 Task: Add Attachment from computer to Card Card0000000025 in Board Board0000000007 in Workspace WS0000000003 in Trello. Add Cover Green to Card Card0000000025 in Board Board0000000007 in Workspace WS0000000003 in Trello. Add "Move Card To …" Button titled Button0000000025 to "top" of the list "To Do" to Card Card0000000025 in Board Board0000000007 in Workspace WS0000000003 in Trello. Add Description DS0000000025 to Card Card0000000026 in Board Board0000000007 in Workspace WS0000000003 in Trello. Add Comment CM0000000025 to Card Card0000000026 in Board Board0000000007 in Workspace WS0000000003 in Trello
Action: Mouse moved to (378, 227)
Screenshot: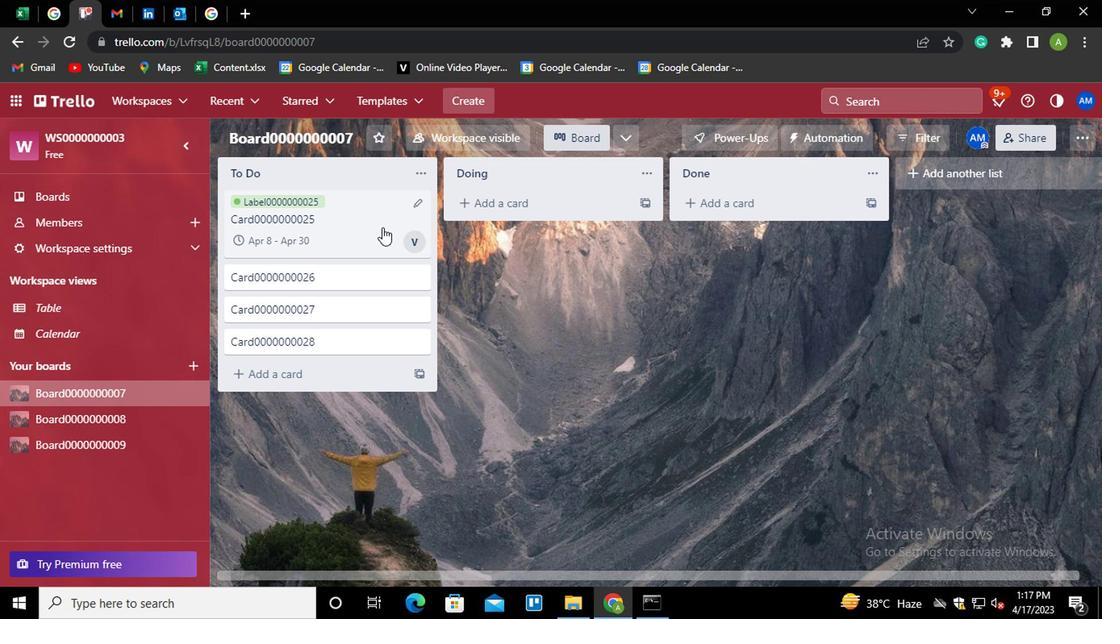 
Action: Mouse pressed left at (378, 227)
Screenshot: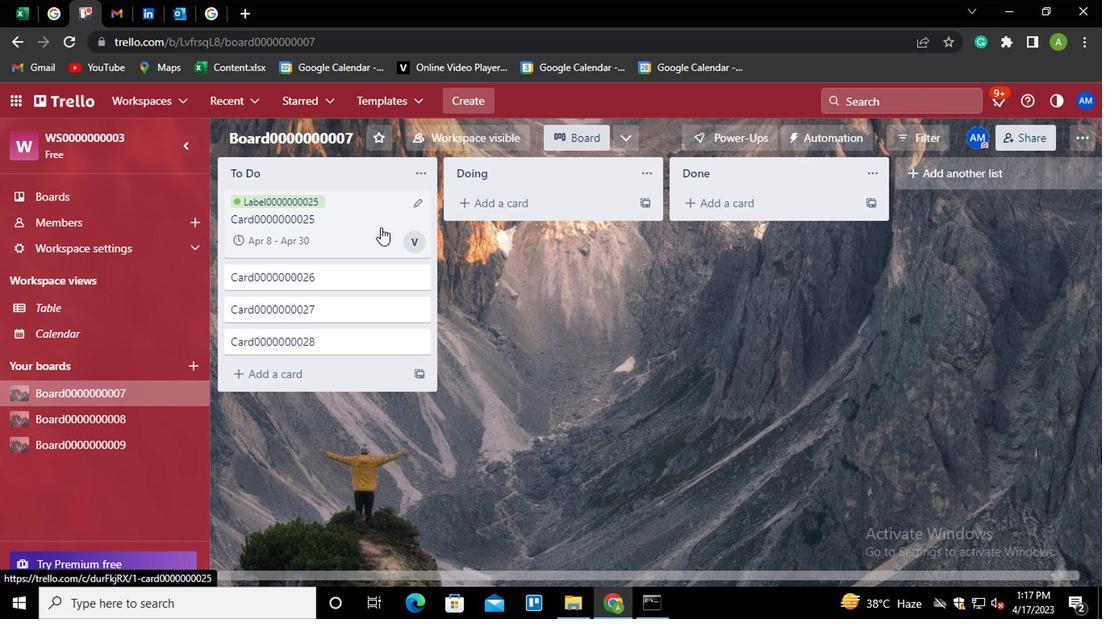 
Action: Mouse moved to (735, 357)
Screenshot: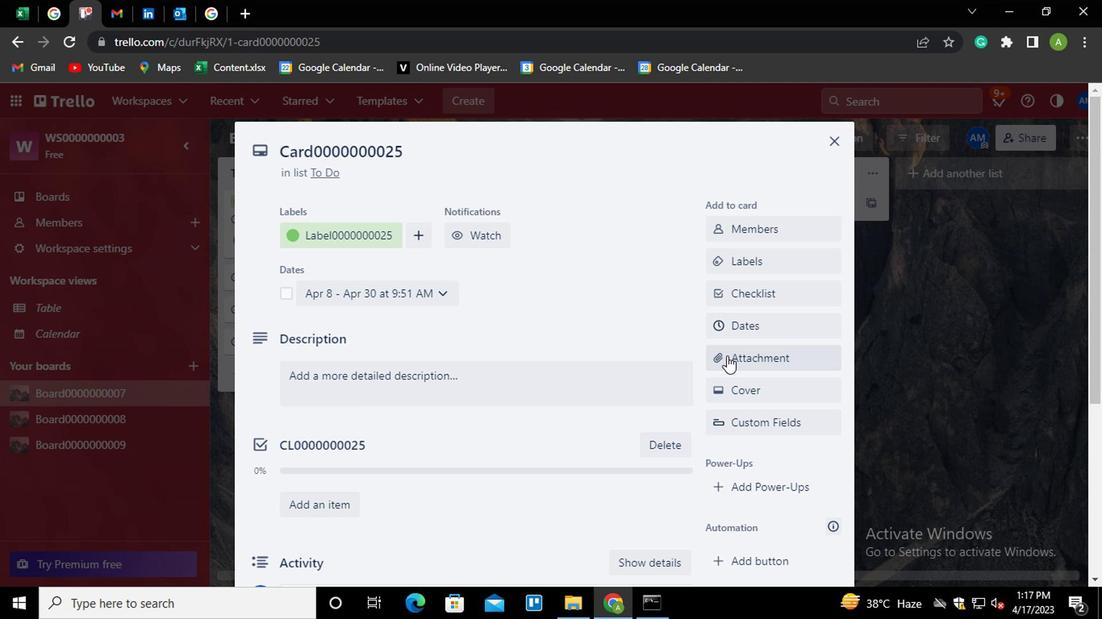 
Action: Mouse pressed left at (735, 357)
Screenshot: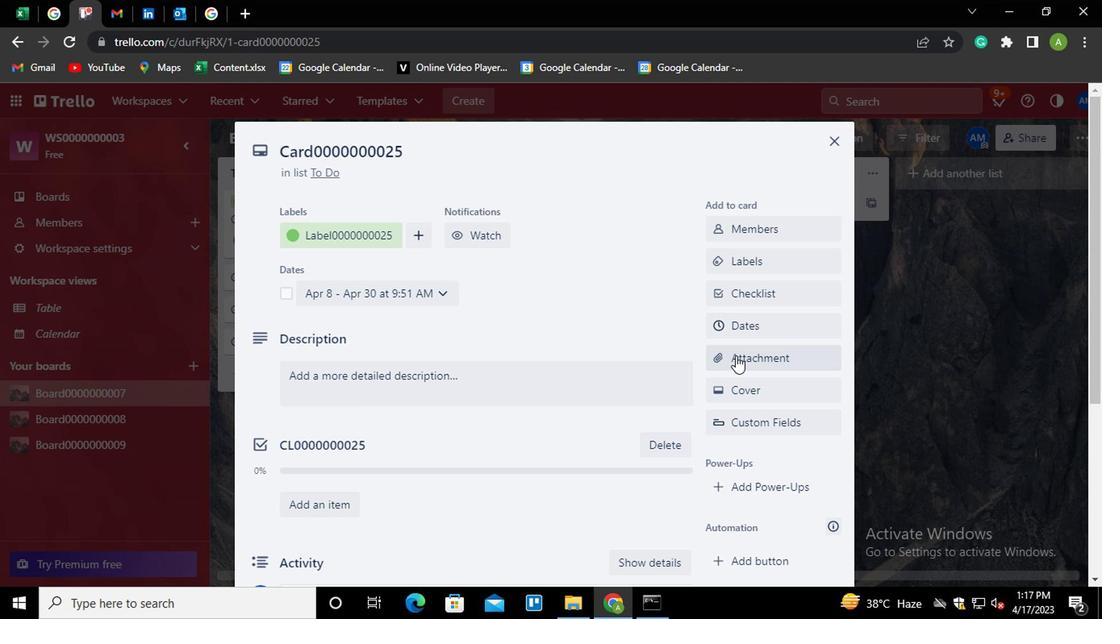 
Action: Mouse moved to (724, 169)
Screenshot: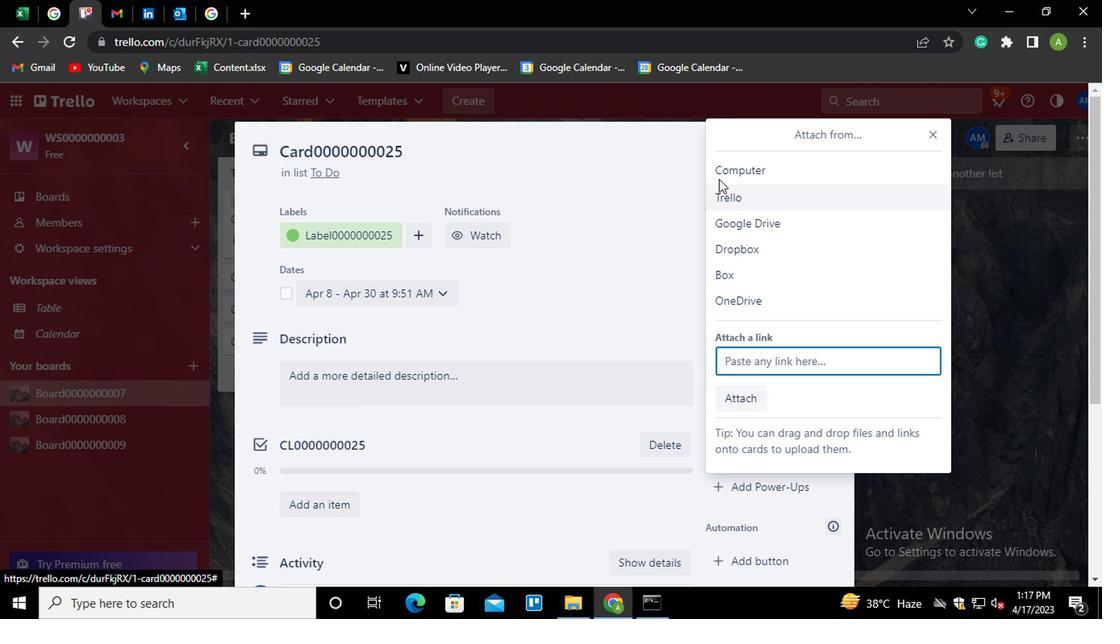 
Action: Mouse pressed left at (724, 169)
Screenshot: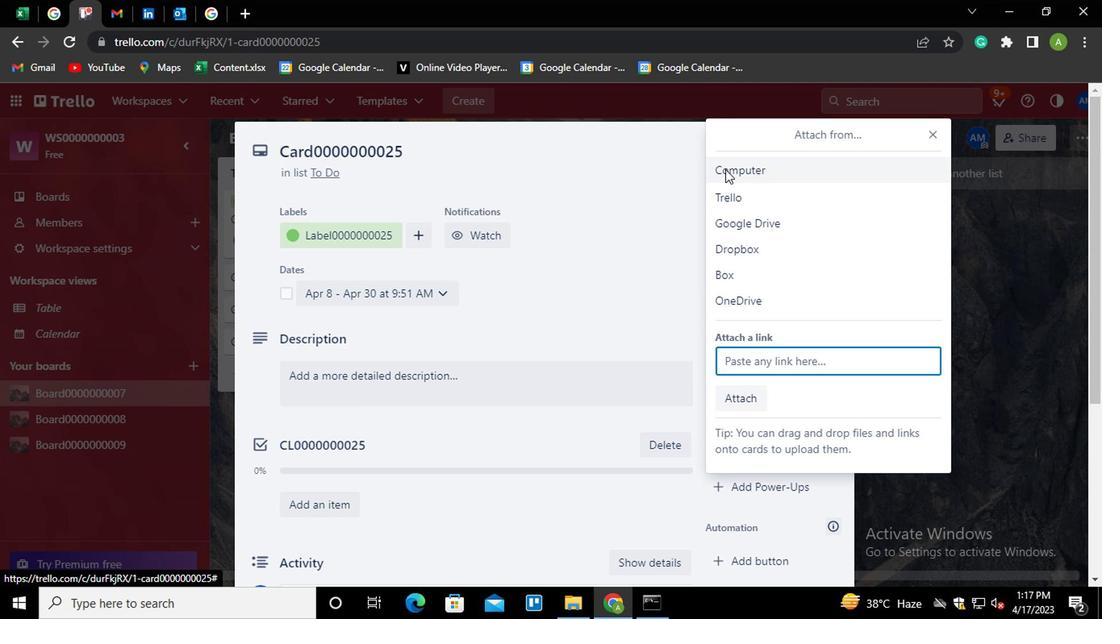 
Action: Mouse moved to (210, 115)
Screenshot: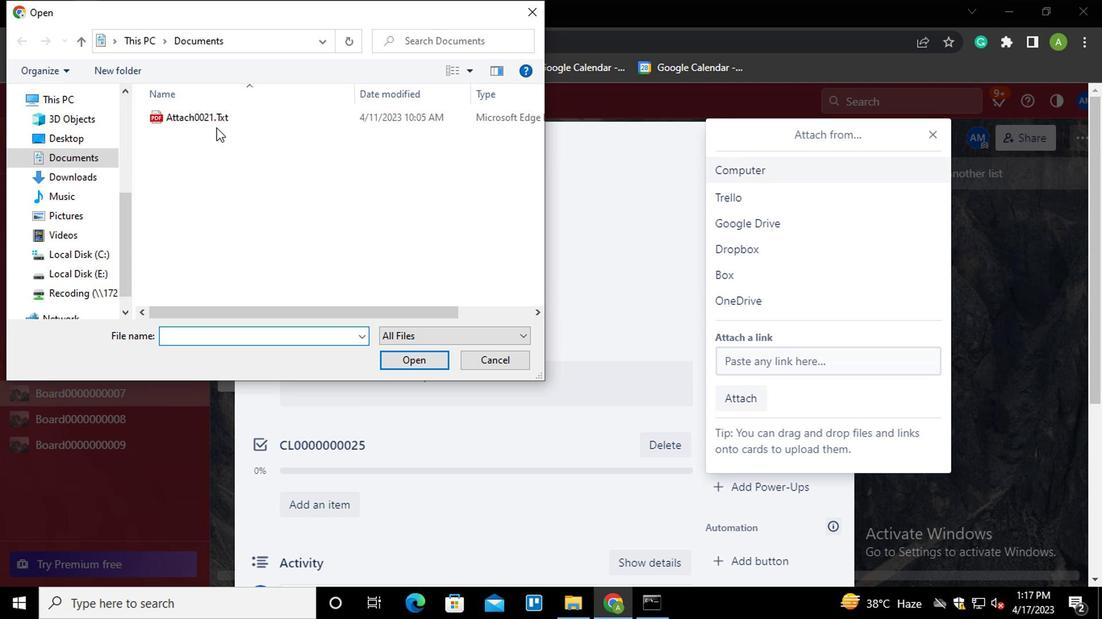 
Action: Mouse pressed left at (210, 115)
Screenshot: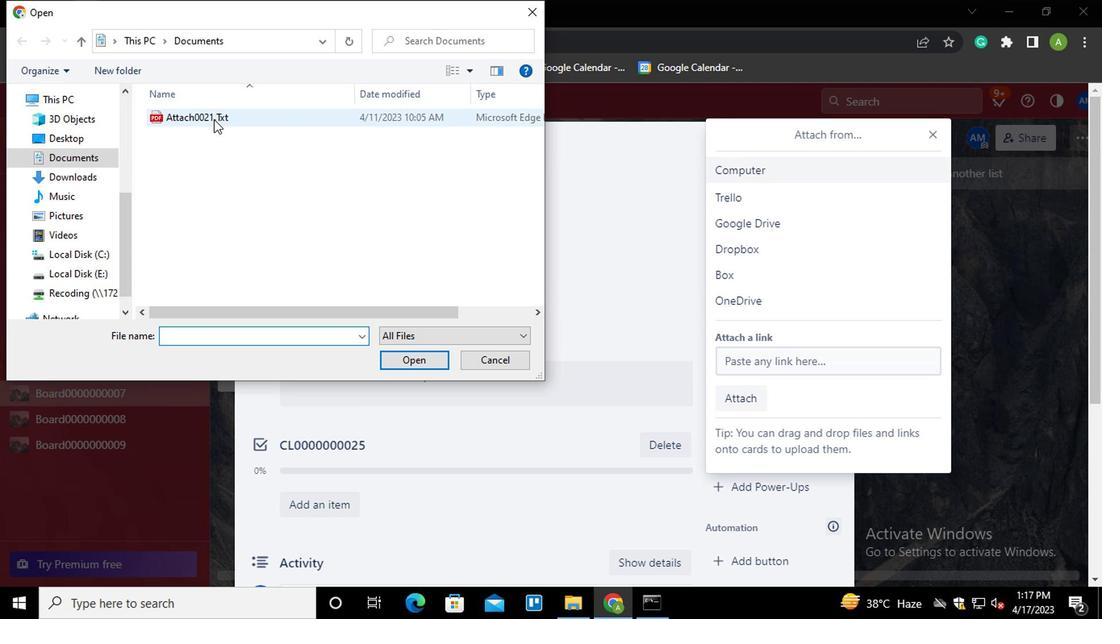 
Action: Mouse moved to (426, 357)
Screenshot: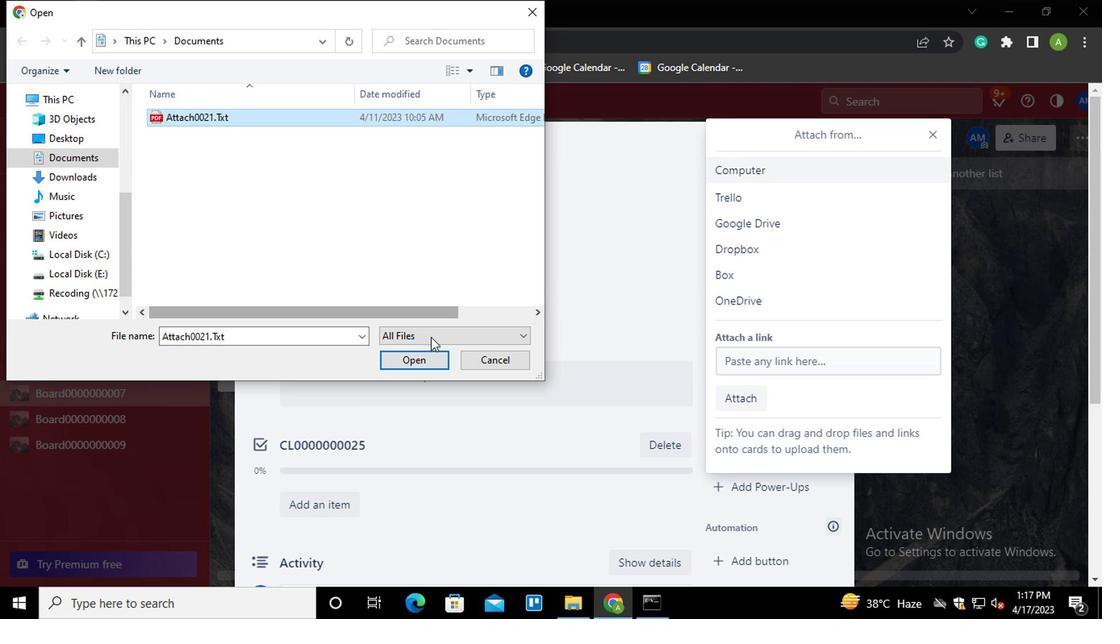 
Action: Mouse pressed left at (426, 357)
Screenshot: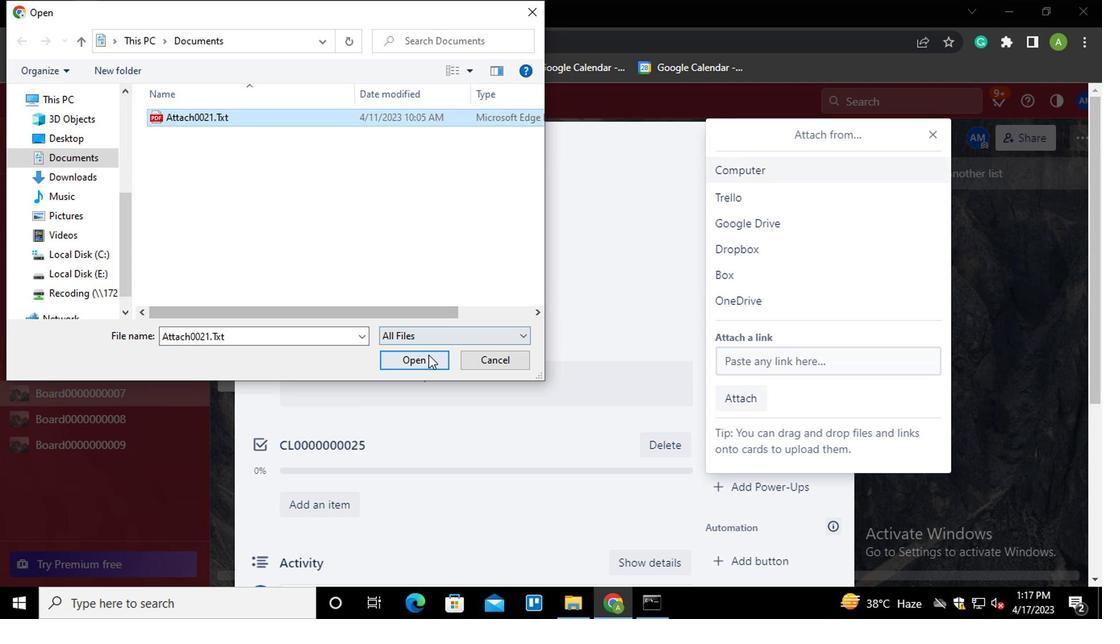 
Action: Mouse moved to (736, 385)
Screenshot: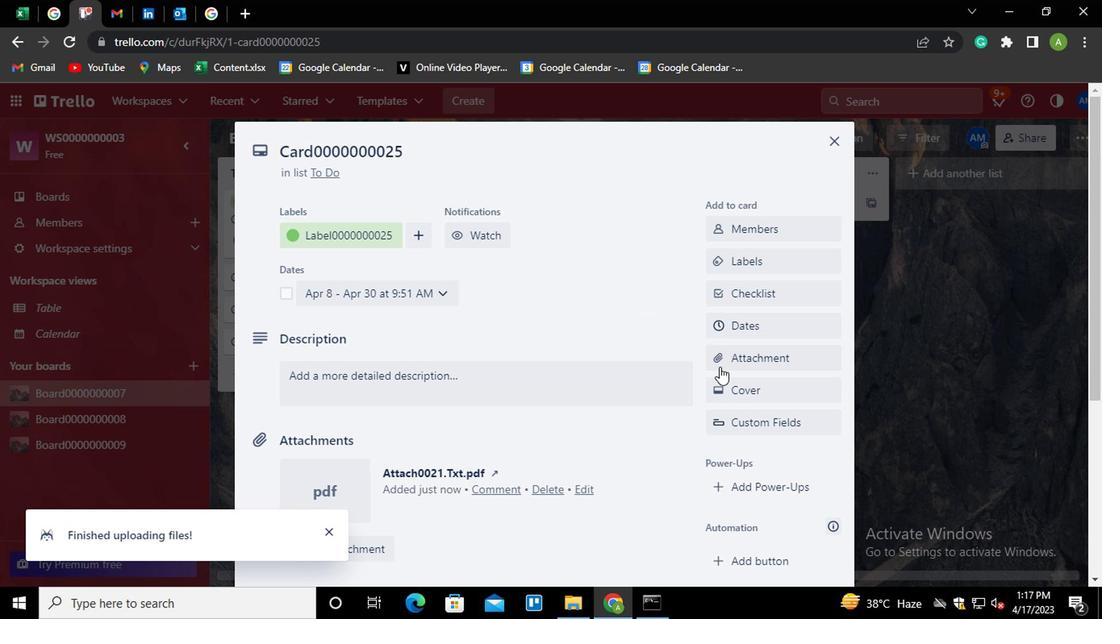 
Action: Mouse pressed left at (736, 385)
Screenshot: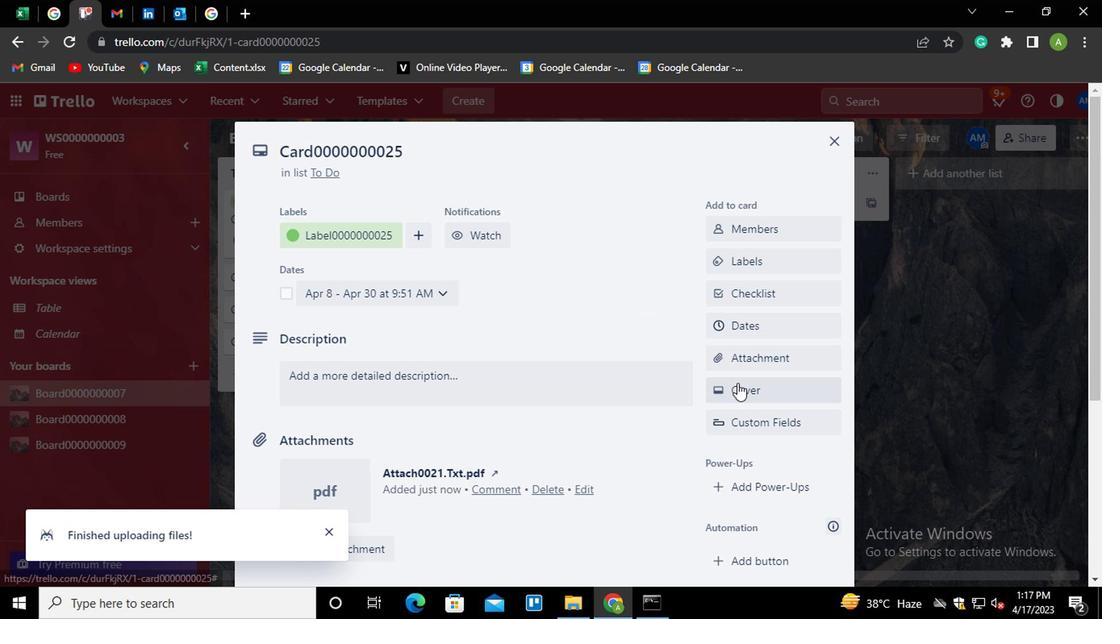 
Action: Mouse moved to (723, 280)
Screenshot: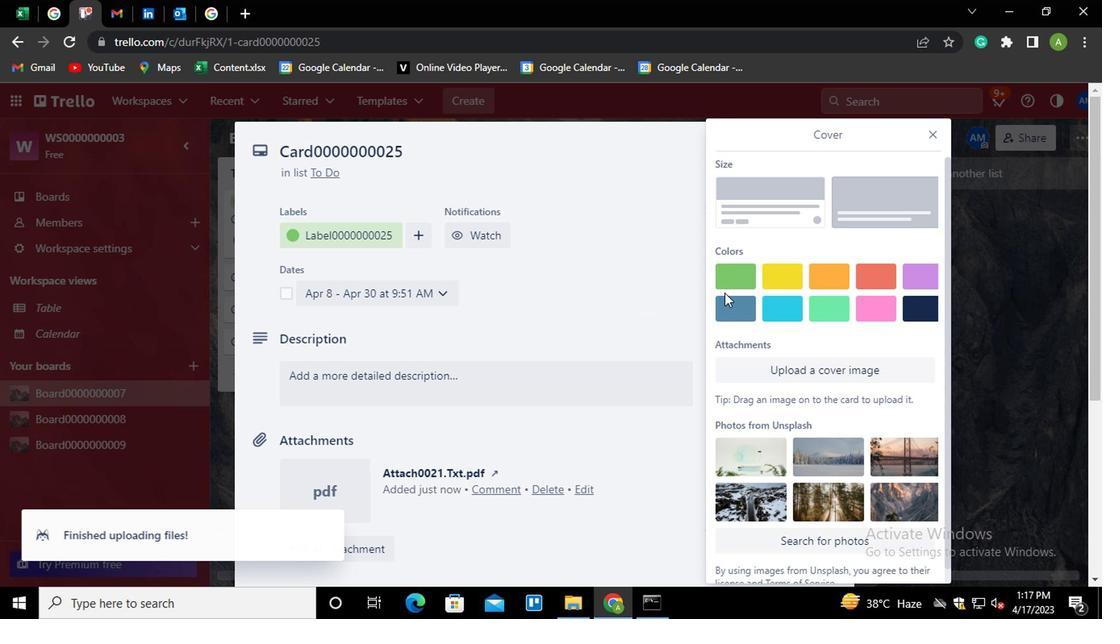 
Action: Mouse pressed left at (723, 280)
Screenshot: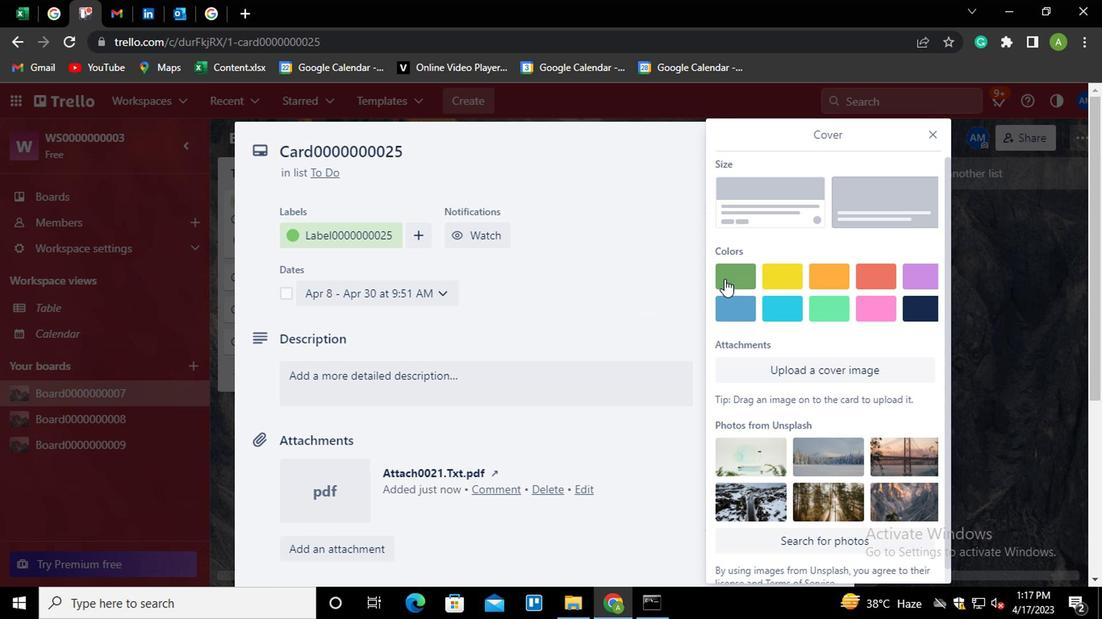 
Action: Mouse moved to (663, 290)
Screenshot: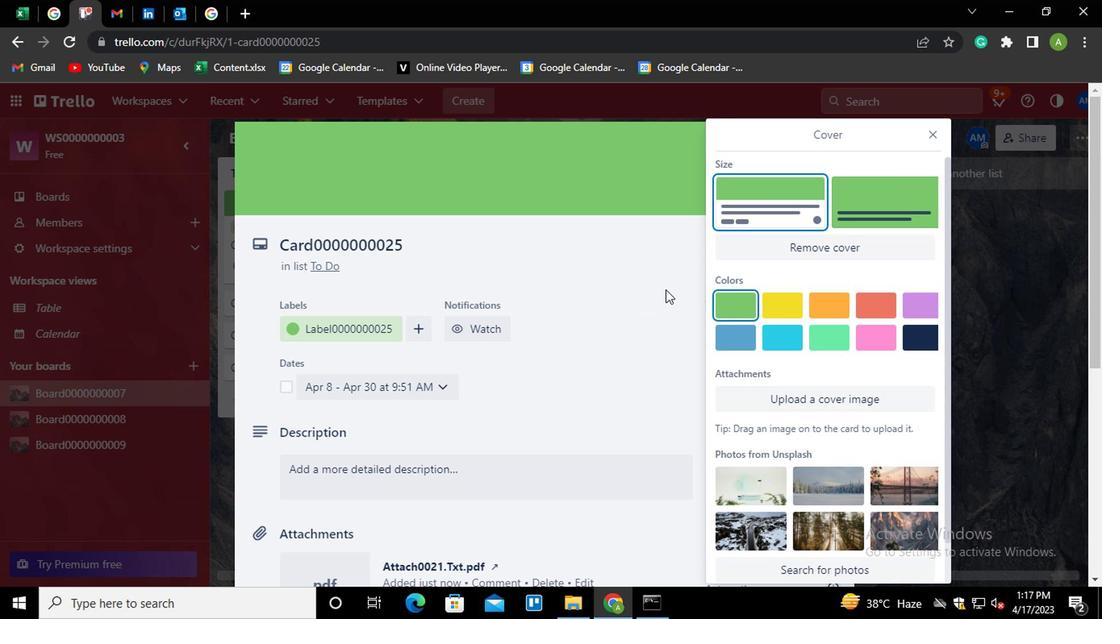 
Action: Mouse pressed left at (663, 290)
Screenshot: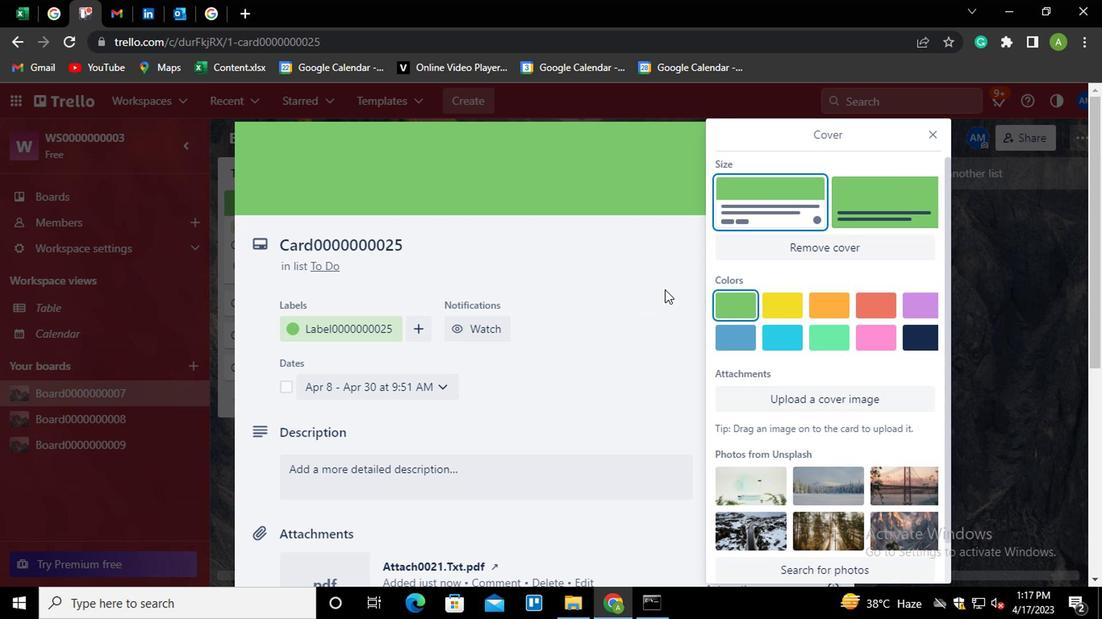 
Action: Mouse moved to (740, 373)
Screenshot: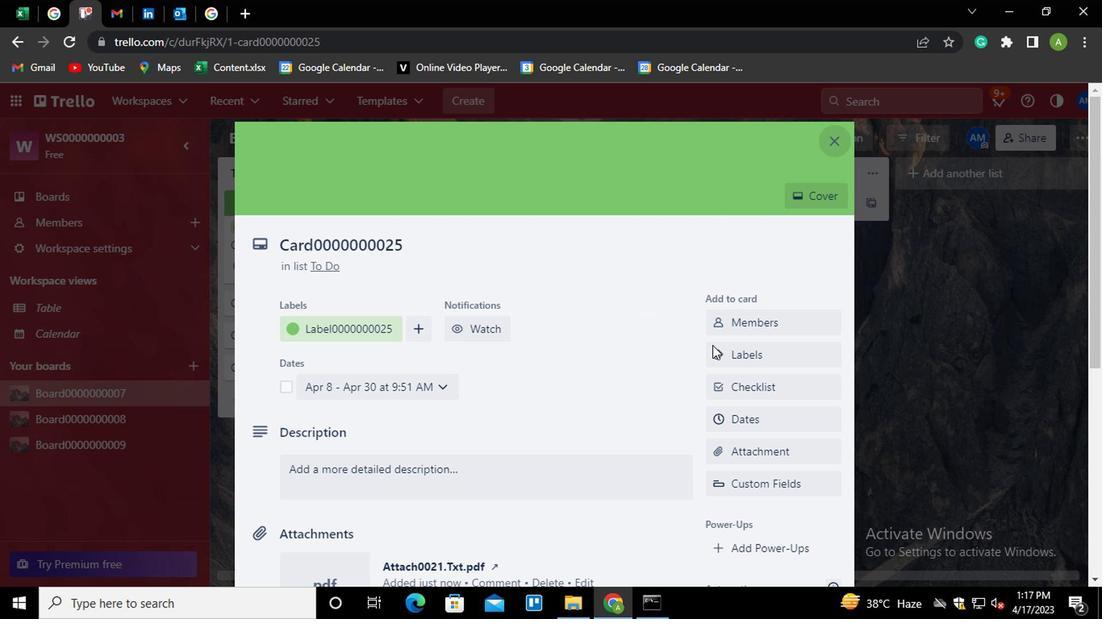 
Action: Mouse scrolled (740, 372) with delta (0, 0)
Screenshot: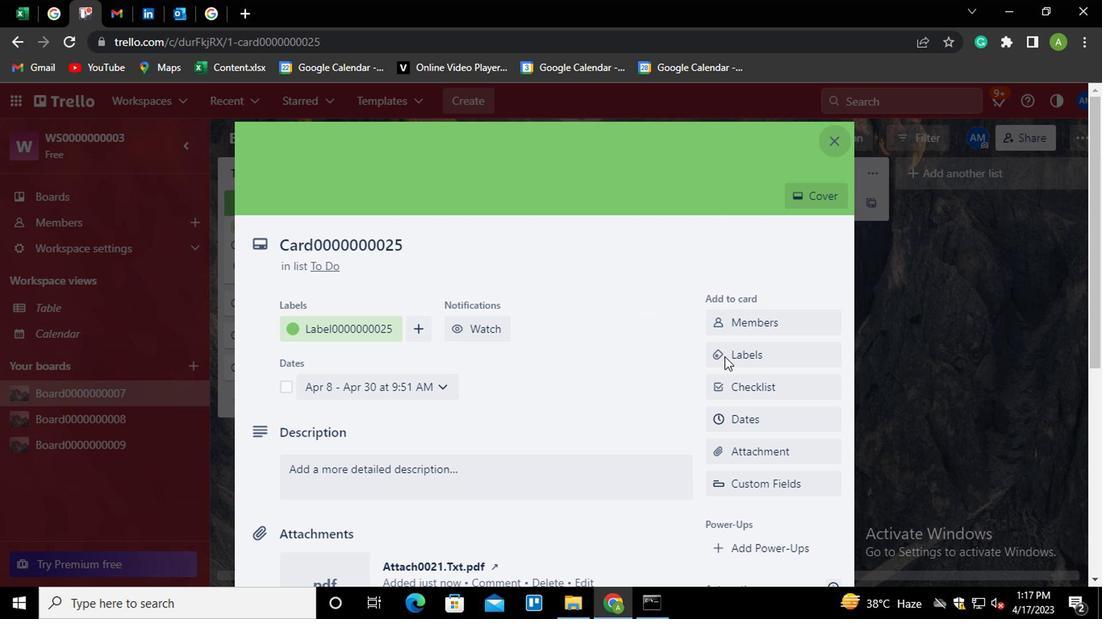 
Action: Mouse scrolled (740, 372) with delta (0, 0)
Screenshot: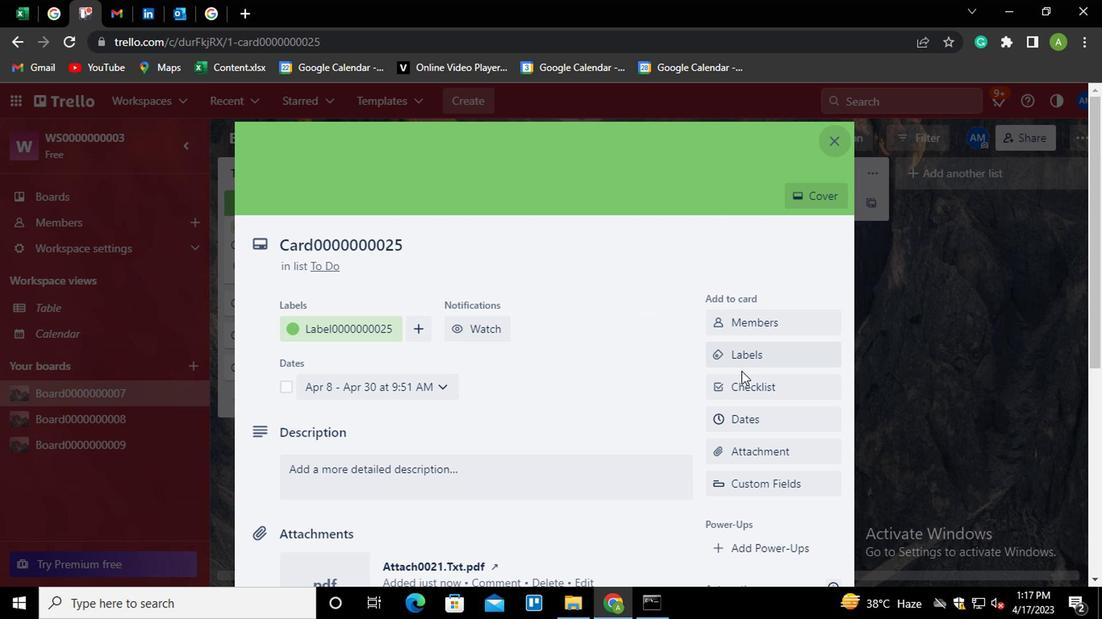 
Action: Mouse moved to (740, 373)
Screenshot: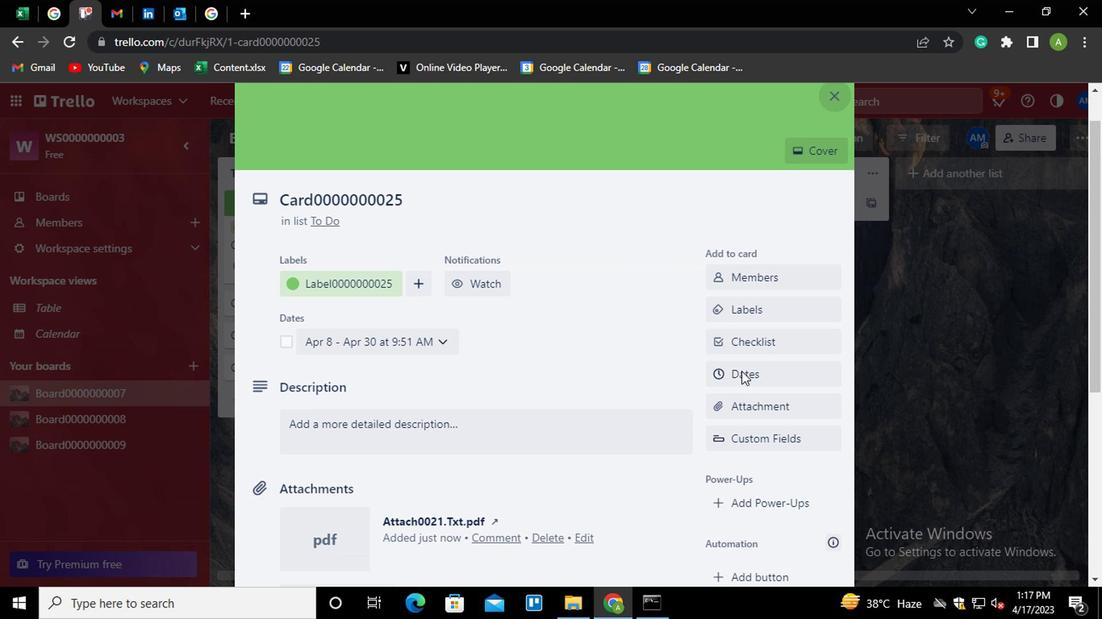 
Action: Mouse scrolled (740, 373) with delta (0, 0)
Screenshot: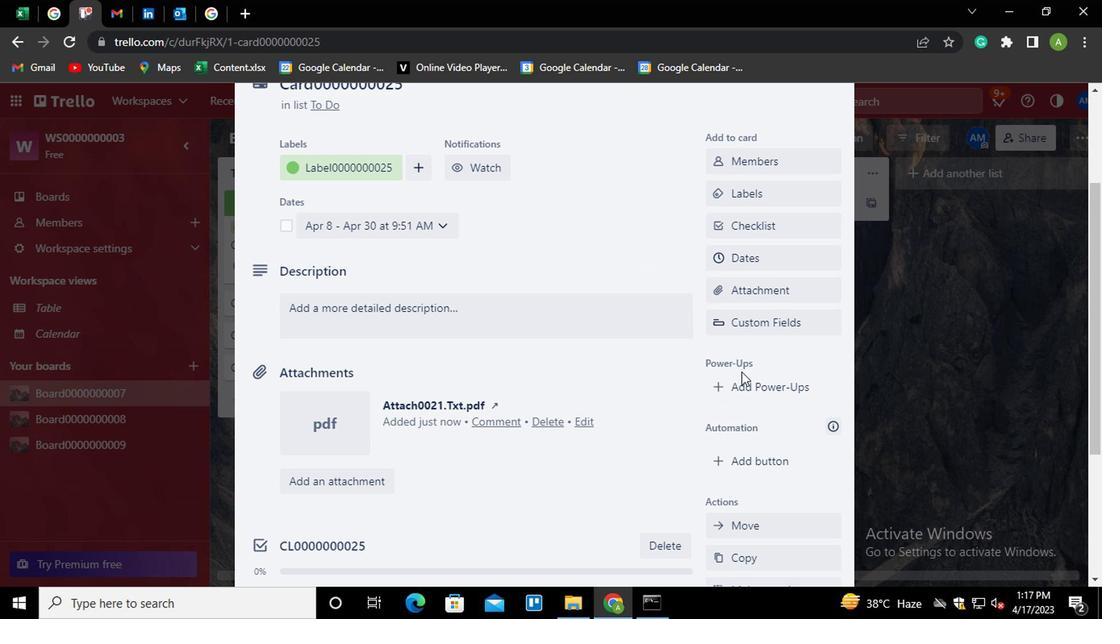 
Action: Mouse moved to (743, 388)
Screenshot: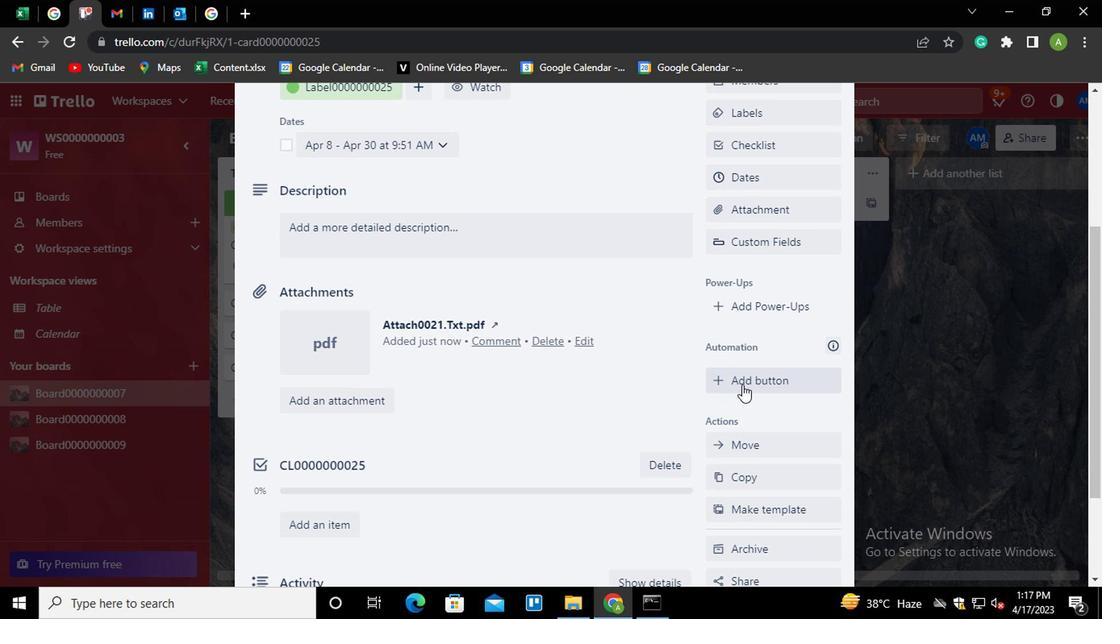 
Action: Mouse pressed left at (743, 388)
Screenshot: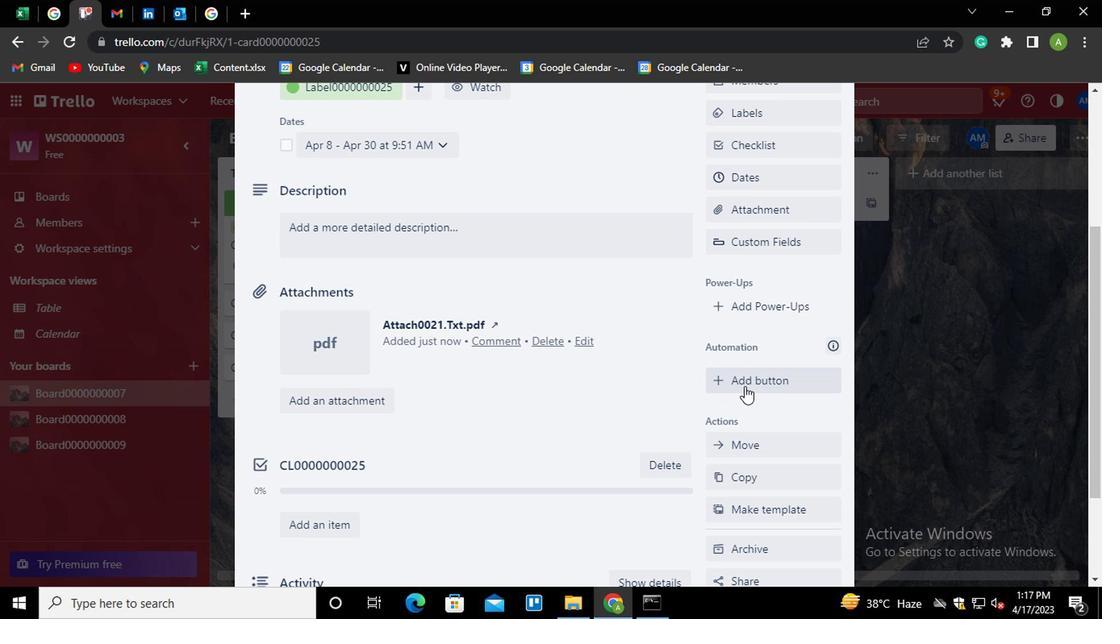 
Action: Mouse moved to (750, 212)
Screenshot: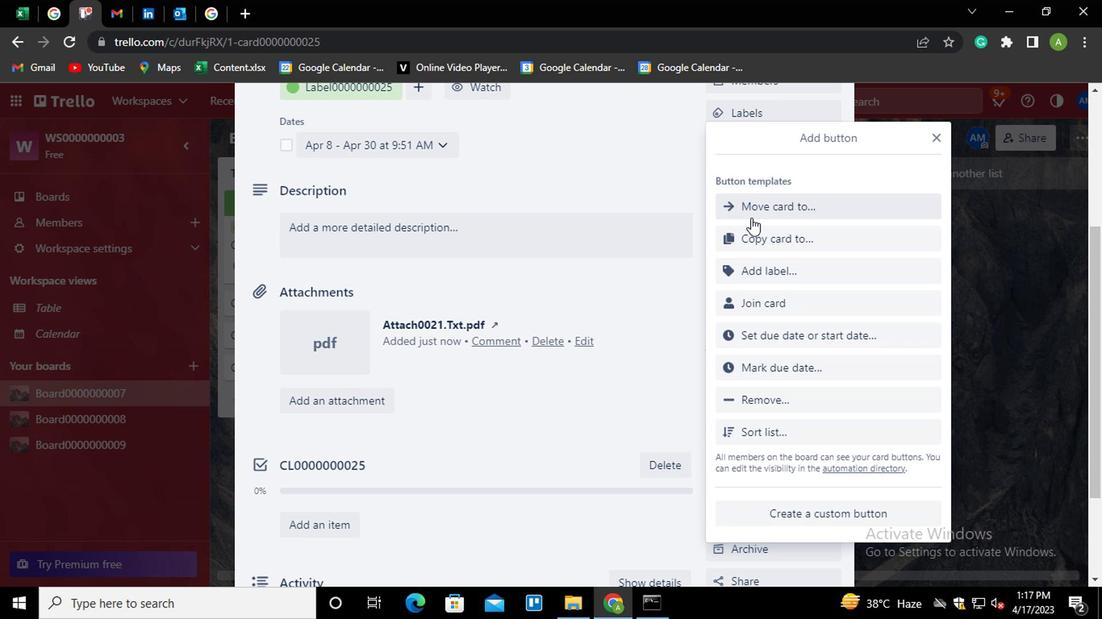 
Action: Mouse pressed left at (750, 212)
Screenshot: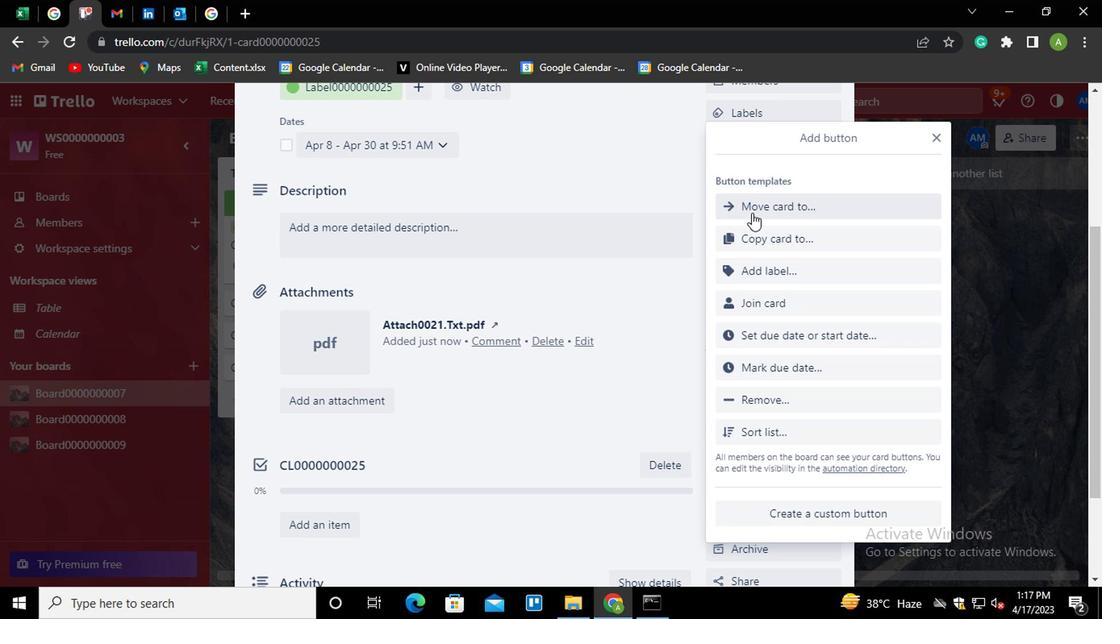 
Action: Mouse moved to (763, 214)
Screenshot: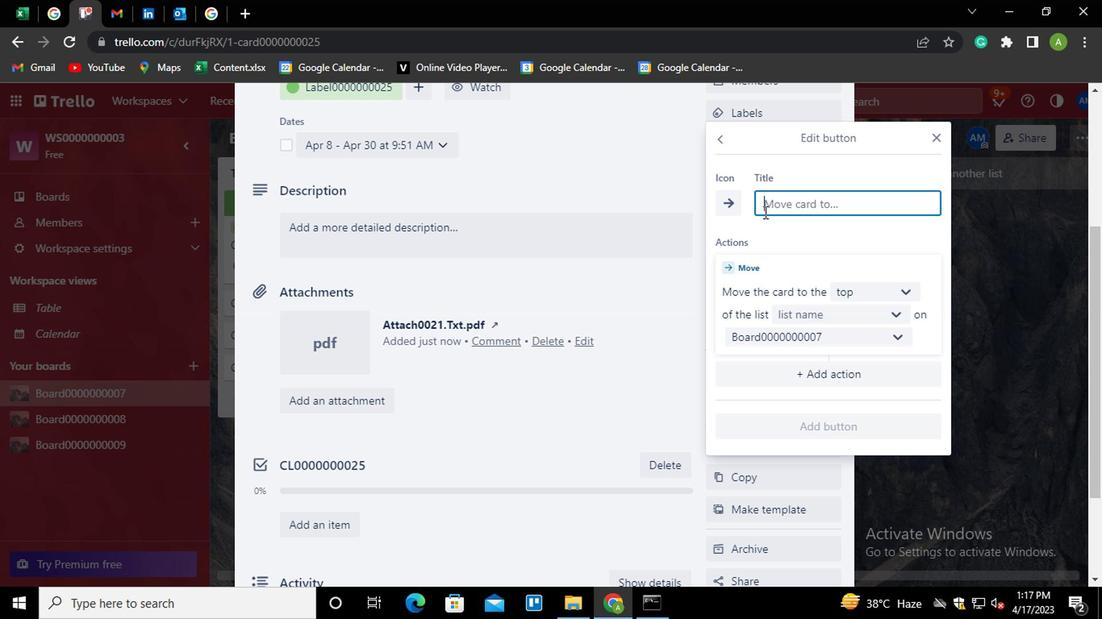 
Action: Key pressed <Key.shift>
Screenshot: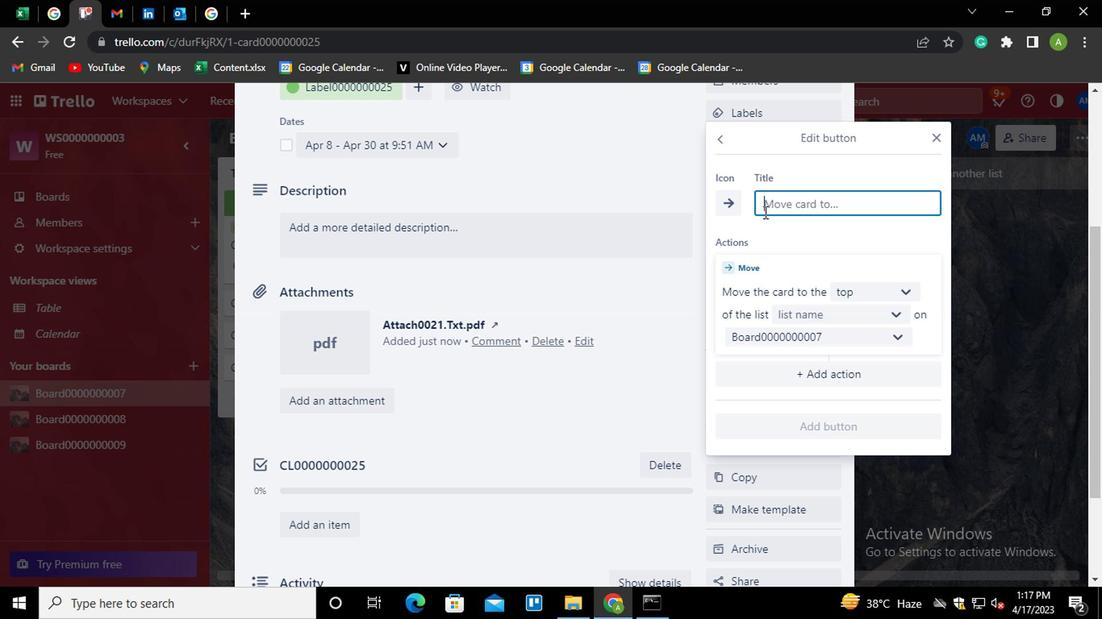 
Action: Mouse moved to (760, 215)
Screenshot: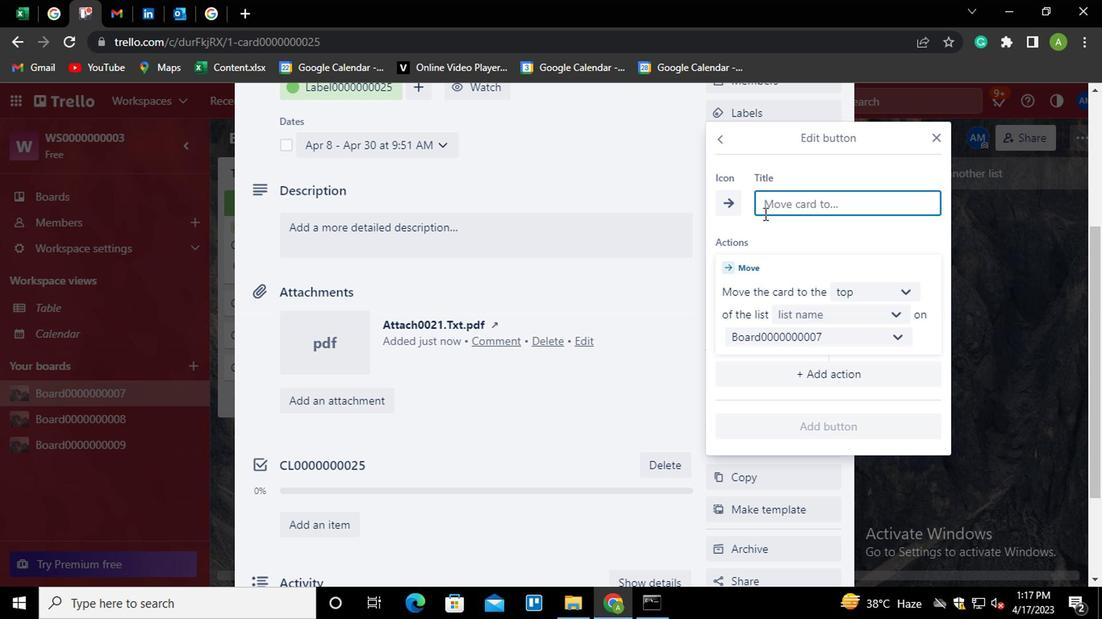 
Action: Key pressed BUTTON0000000025
Screenshot: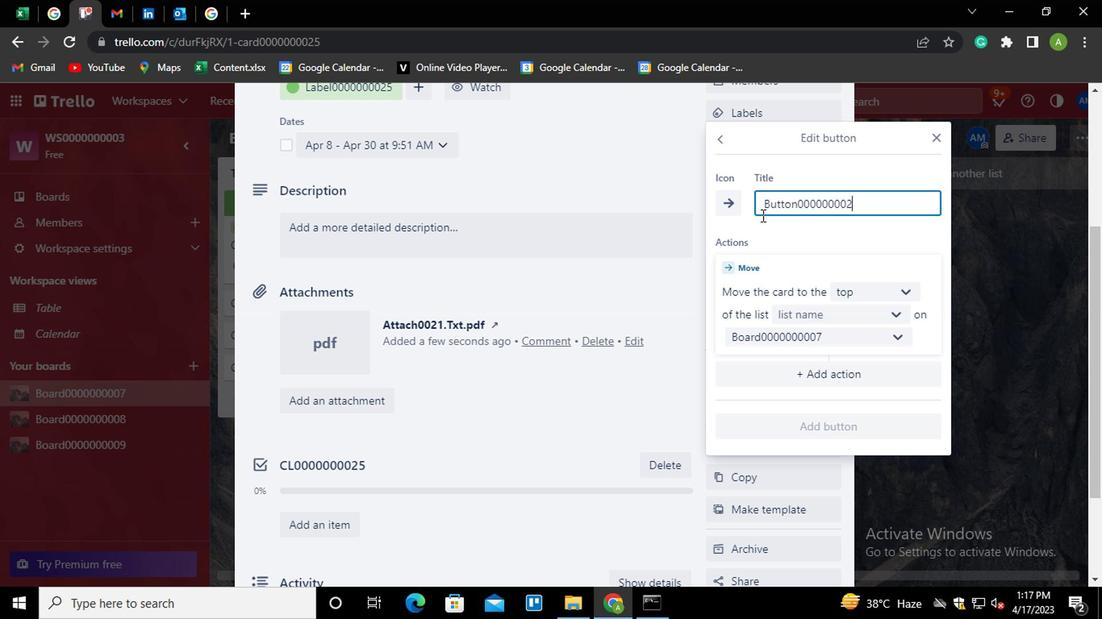 
Action: Mouse moved to (822, 314)
Screenshot: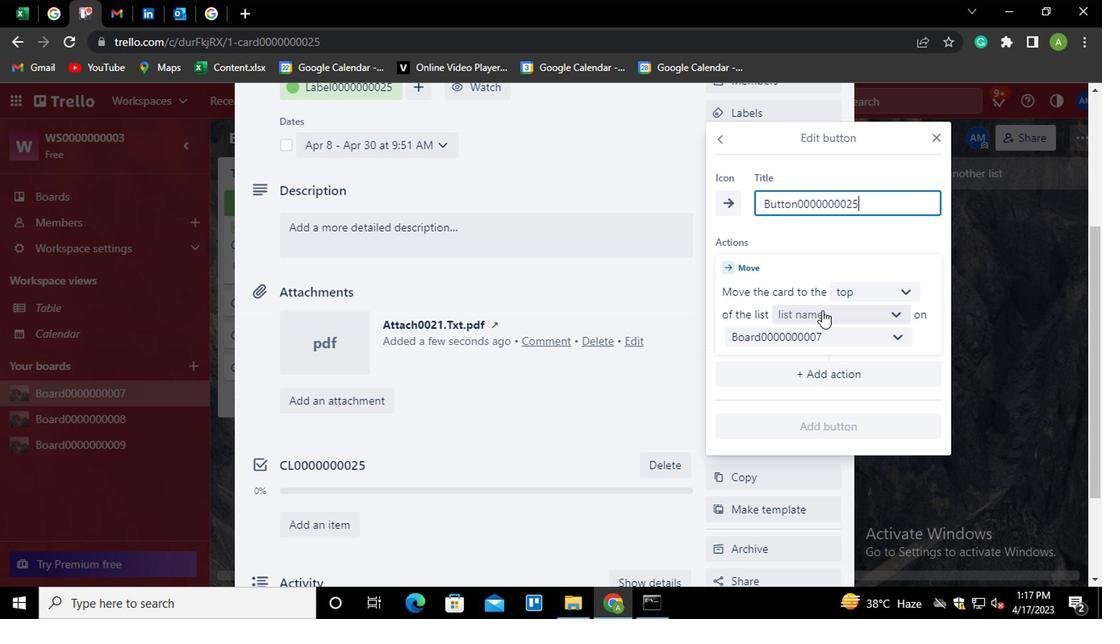 
Action: Mouse pressed left at (822, 314)
Screenshot: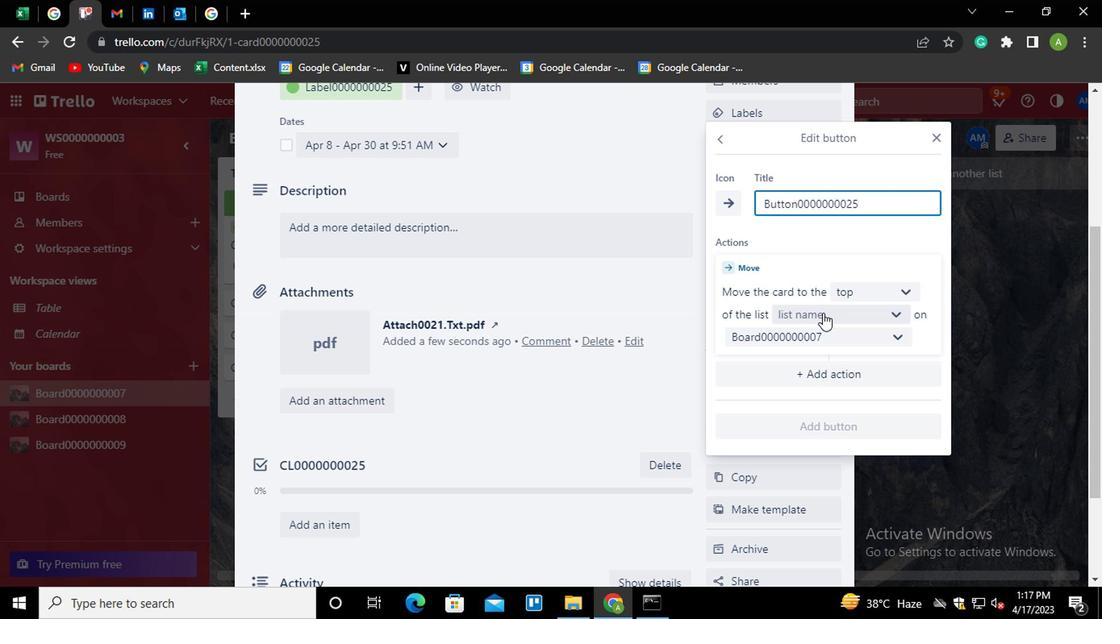 
Action: Mouse moved to (812, 340)
Screenshot: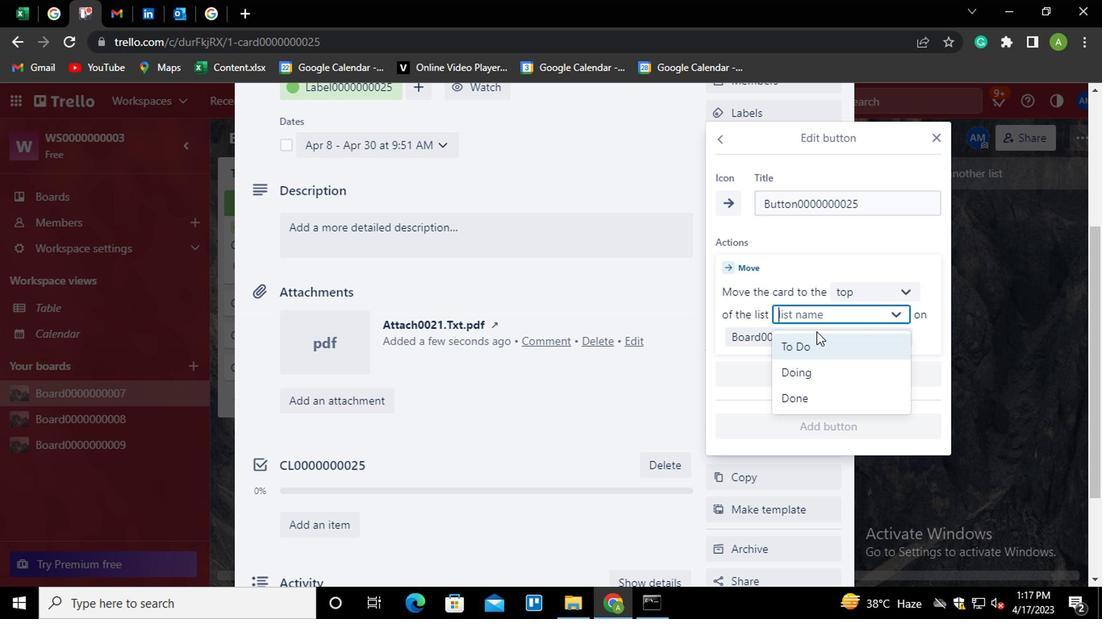 
Action: Mouse pressed left at (812, 340)
Screenshot: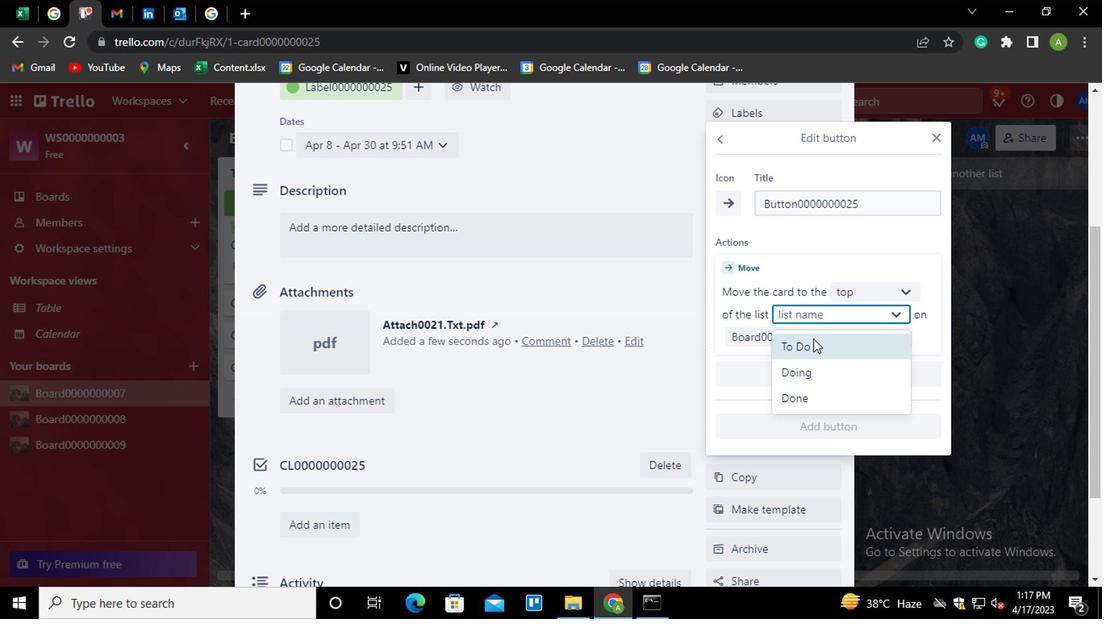 
Action: Mouse moved to (817, 435)
Screenshot: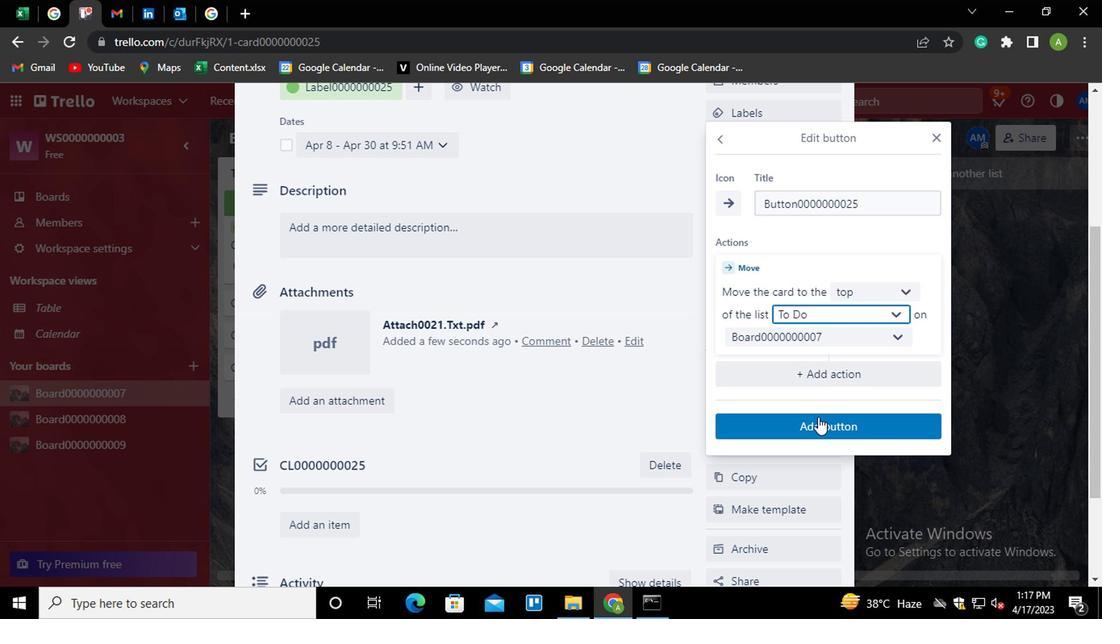 
Action: Mouse pressed left at (817, 435)
Screenshot: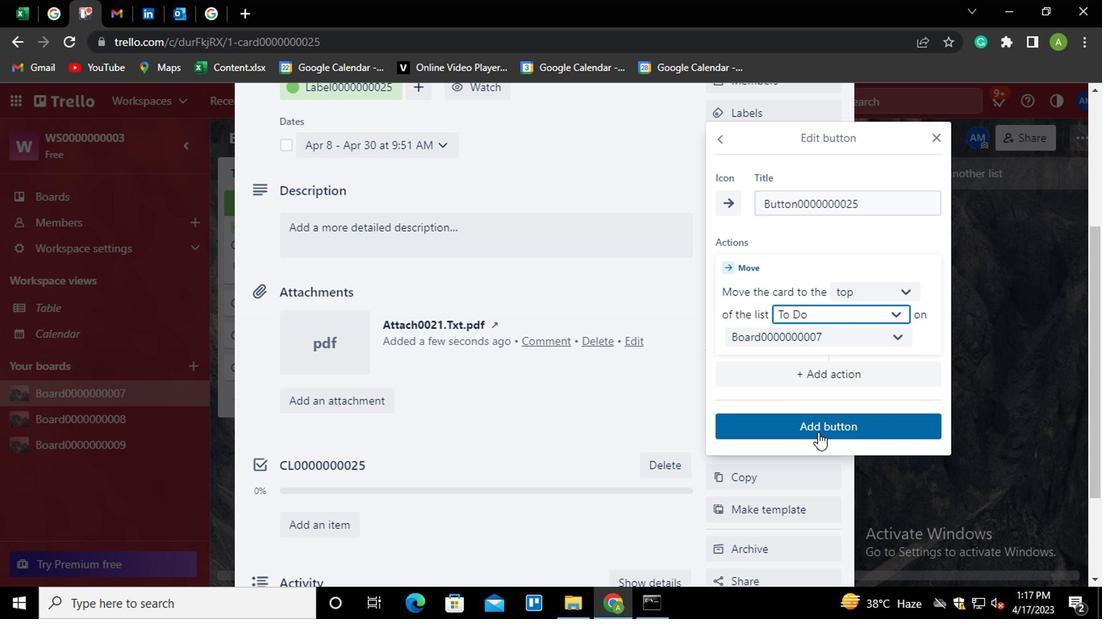 
Action: Mouse moved to (903, 288)
Screenshot: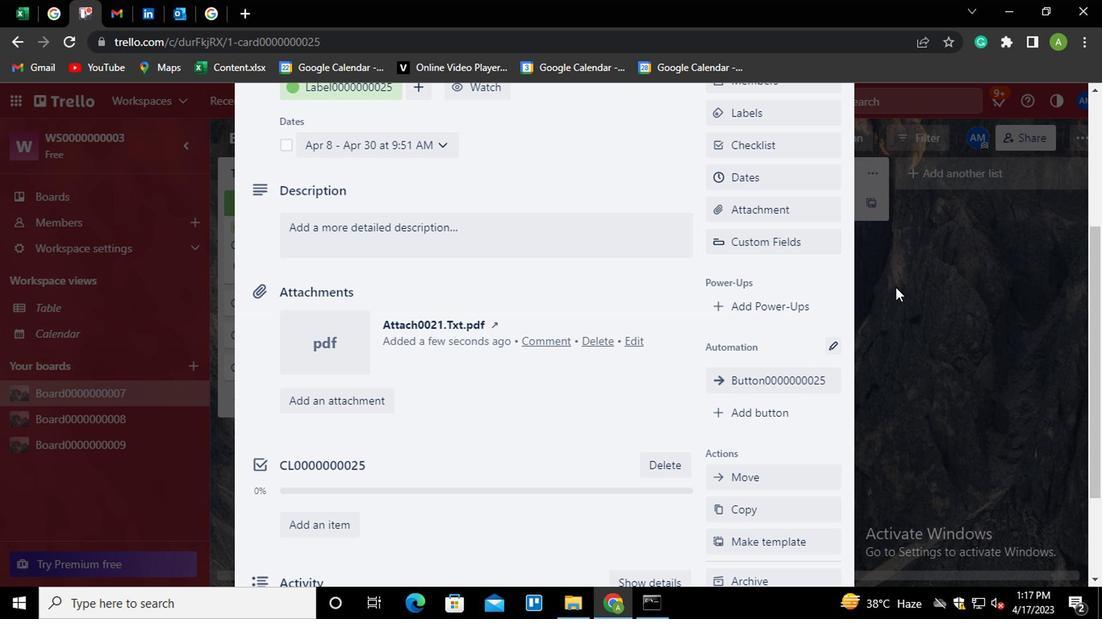 
Action: Mouse pressed left at (903, 288)
Screenshot: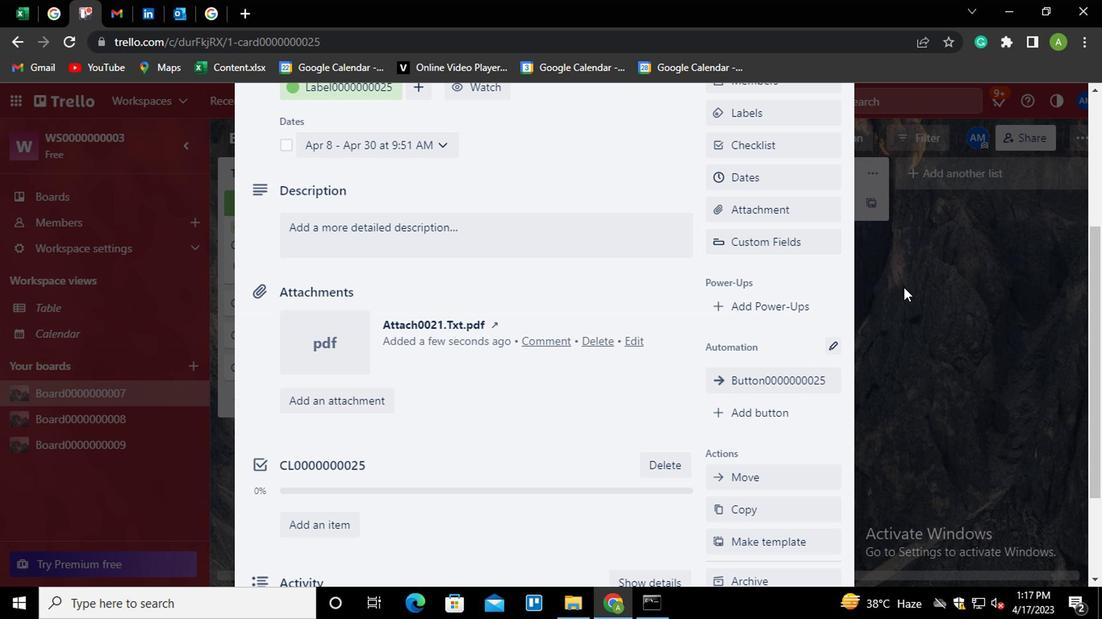 
Action: Mouse moved to (320, 305)
Screenshot: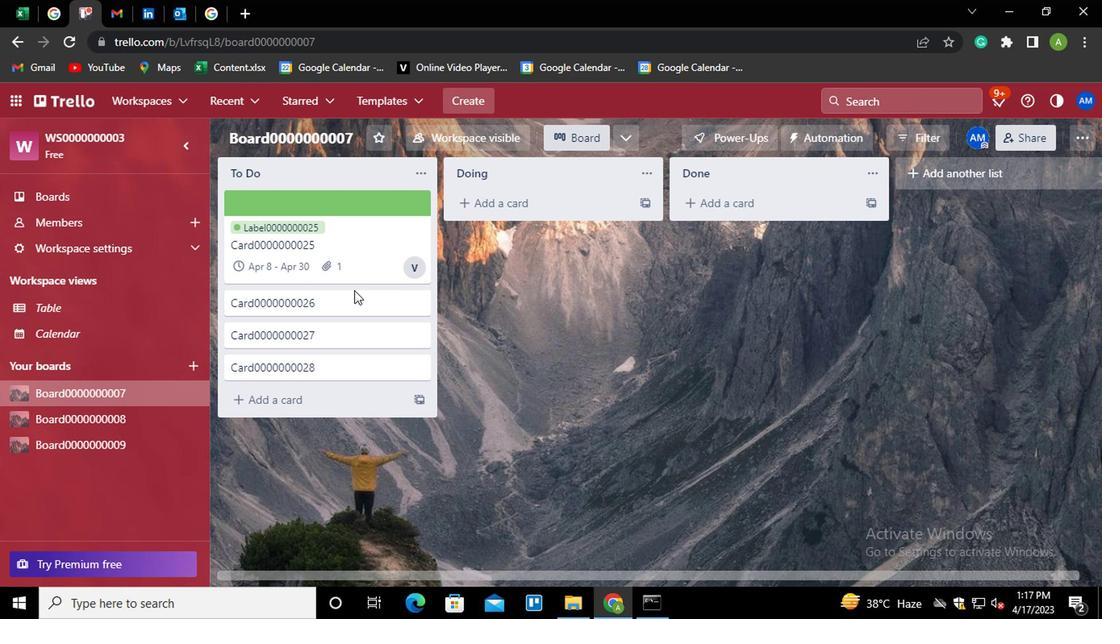 
Action: Mouse pressed left at (320, 305)
Screenshot: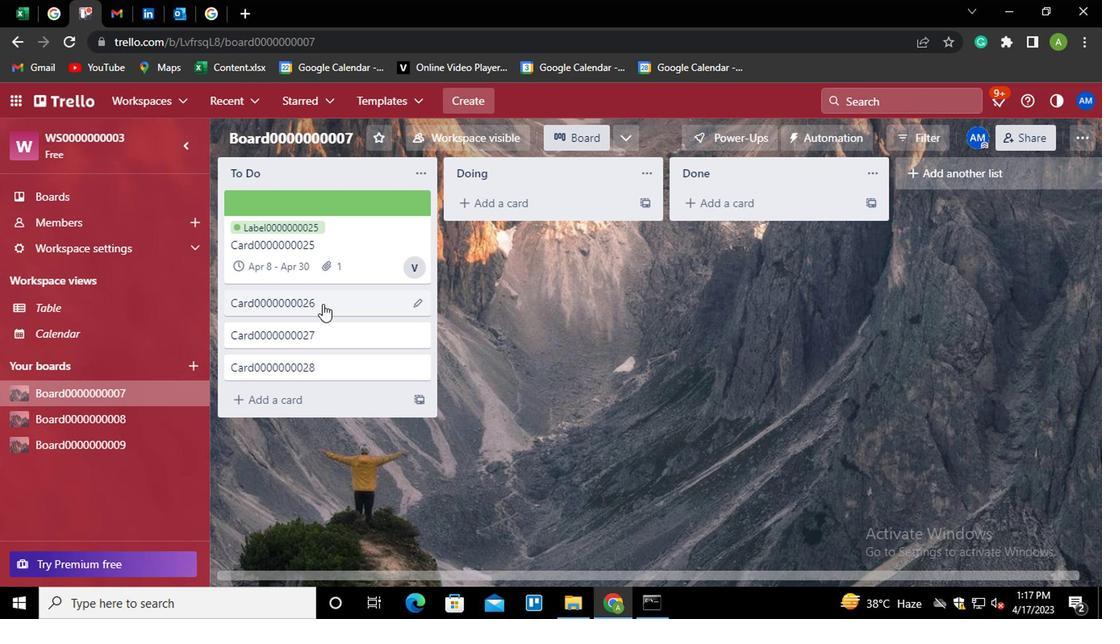 
Action: Mouse moved to (326, 322)
Screenshot: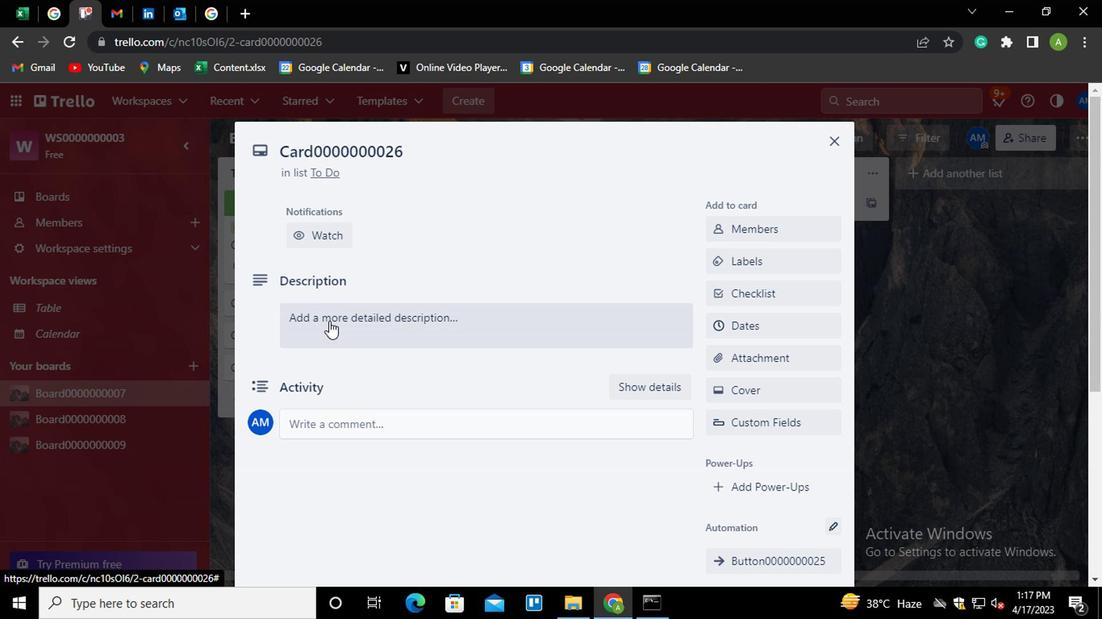 
Action: Mouse pressed left at (326, 322)
Screenshot: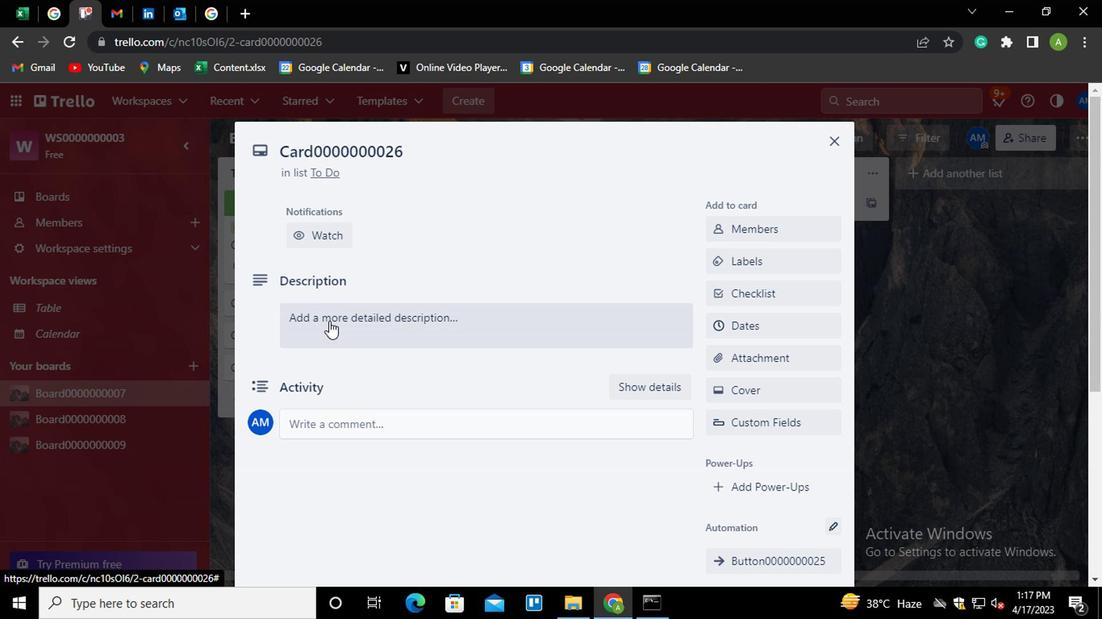 
Action: Mouse moved to (328, 330)
Screenshot: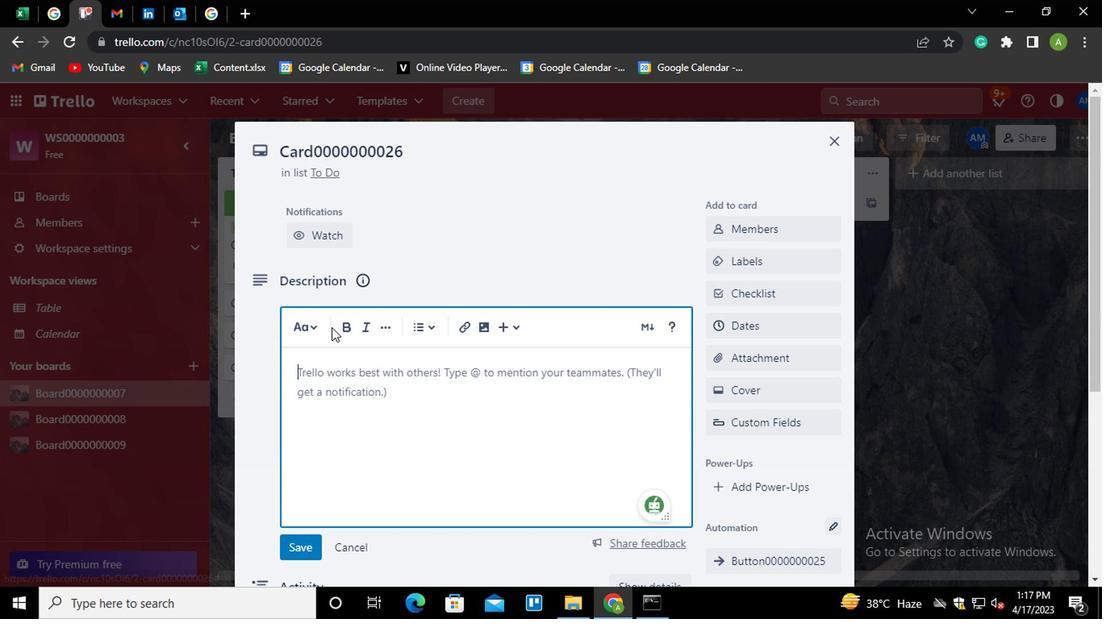 
Action: Key pressed <Key.shift>DS0000000025
Screenshot: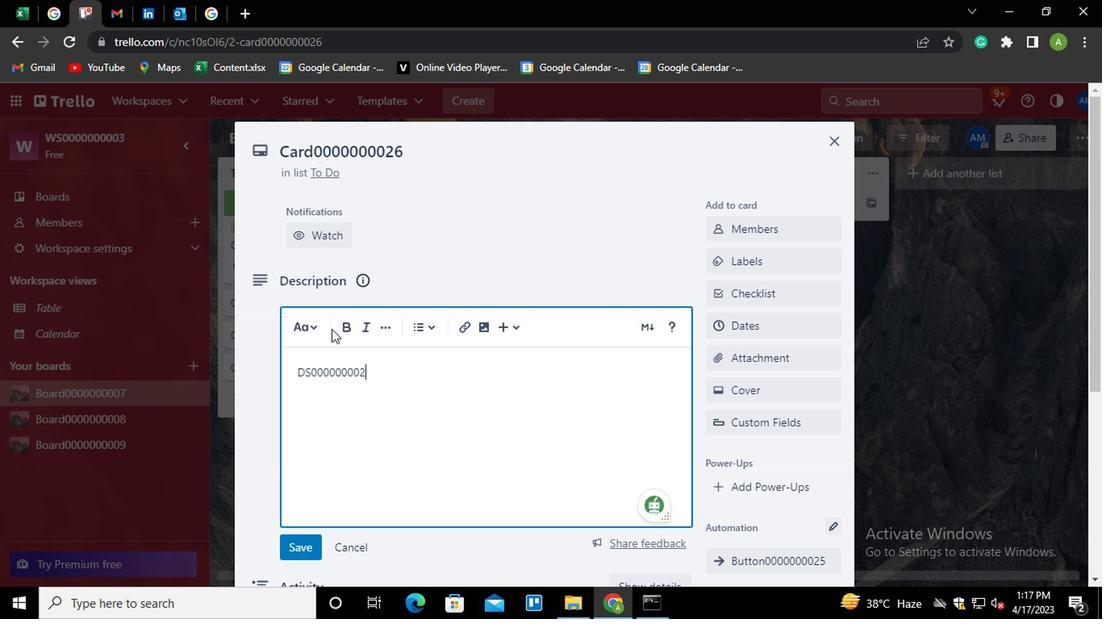
Action: Mouse moved to (278, 547)
Screenshot: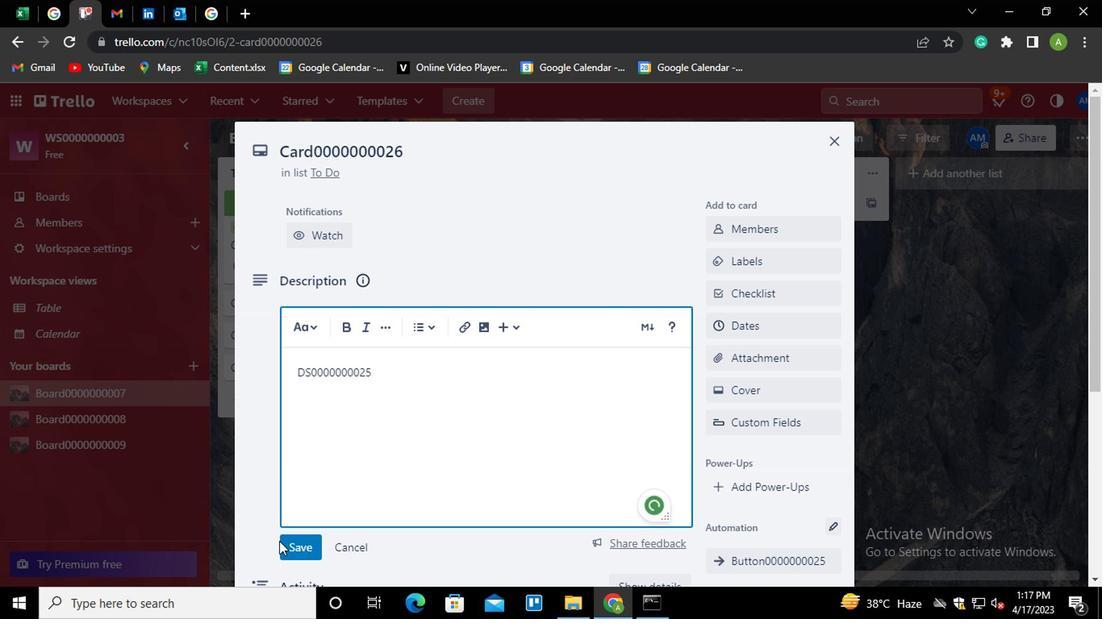 
Action: Mouse pressed left at (278, 547)
Screenshot: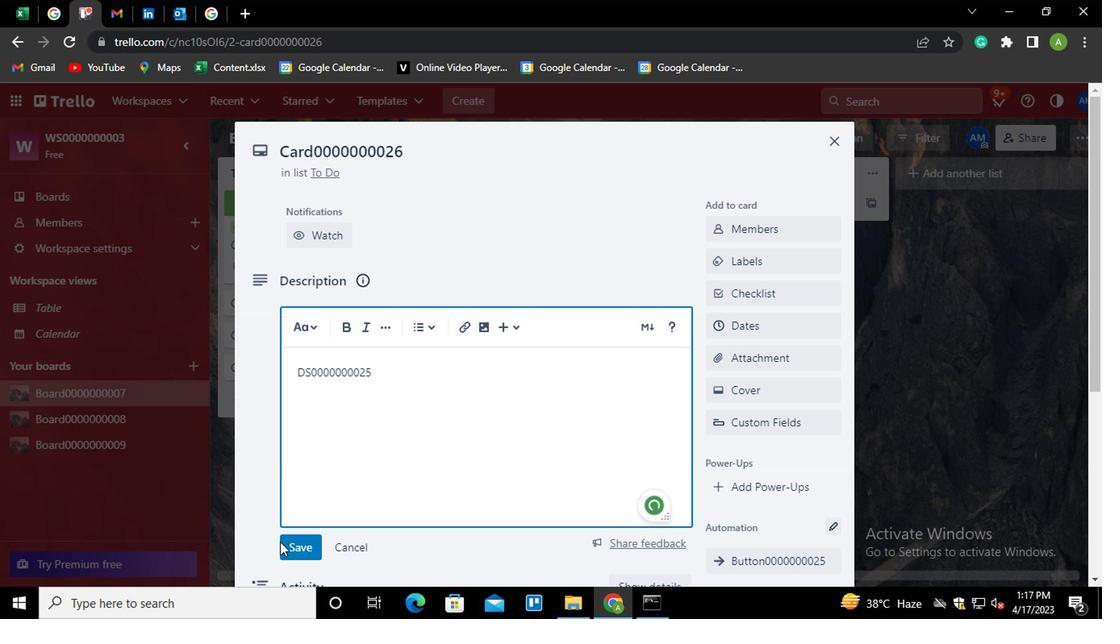 
Action: Mouse moved to (353, 520)
Screenshot: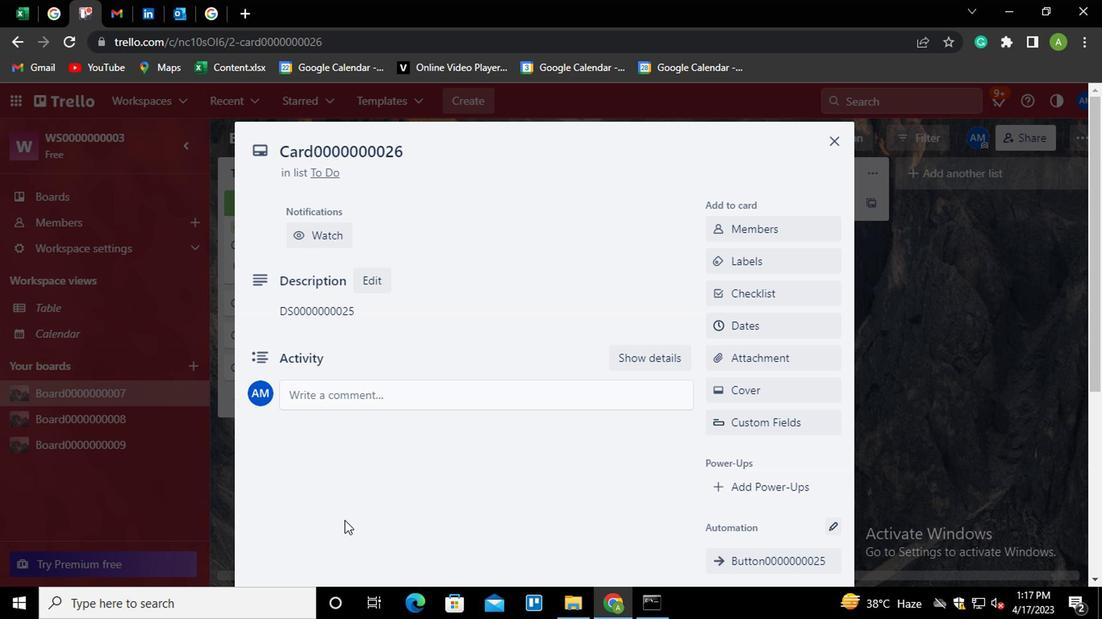 
Action: Mouse scrolled (353, 520) with delta (0, 0)
Screenshot: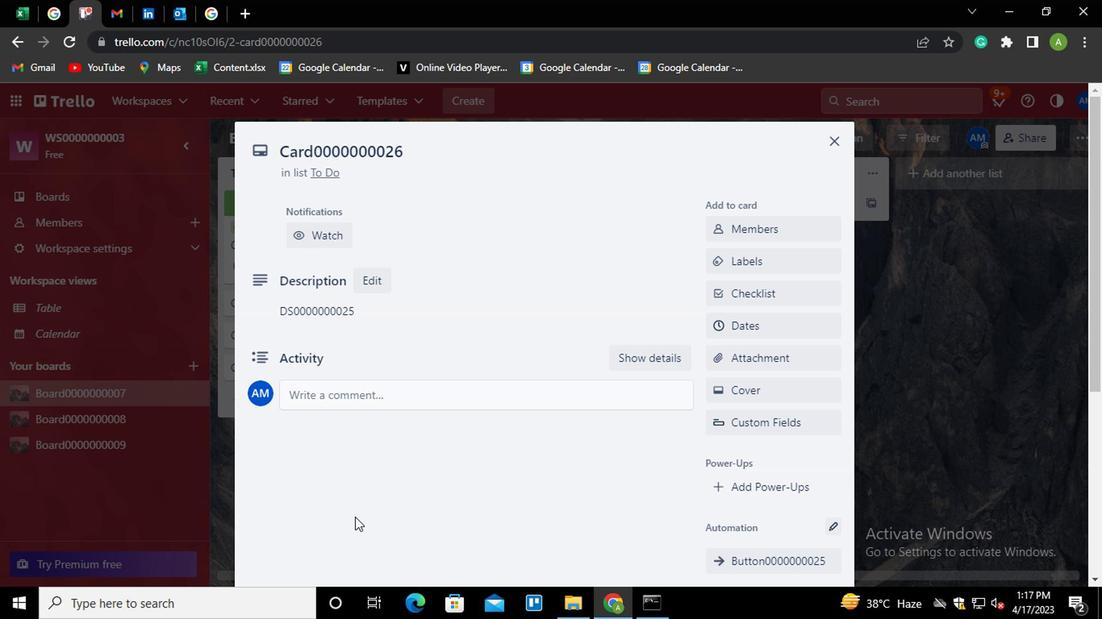 
Action: Mouse scrolled (353, 520) with delta (0, 0)
Screenshot: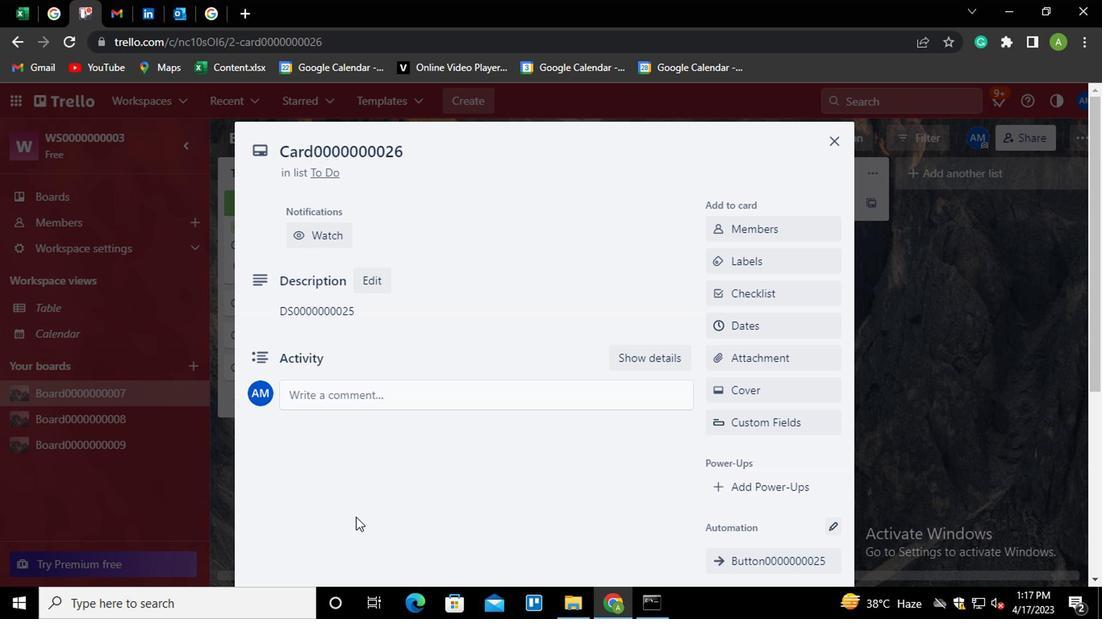
Action: Mouse moved to (349, 338)
Screenshot: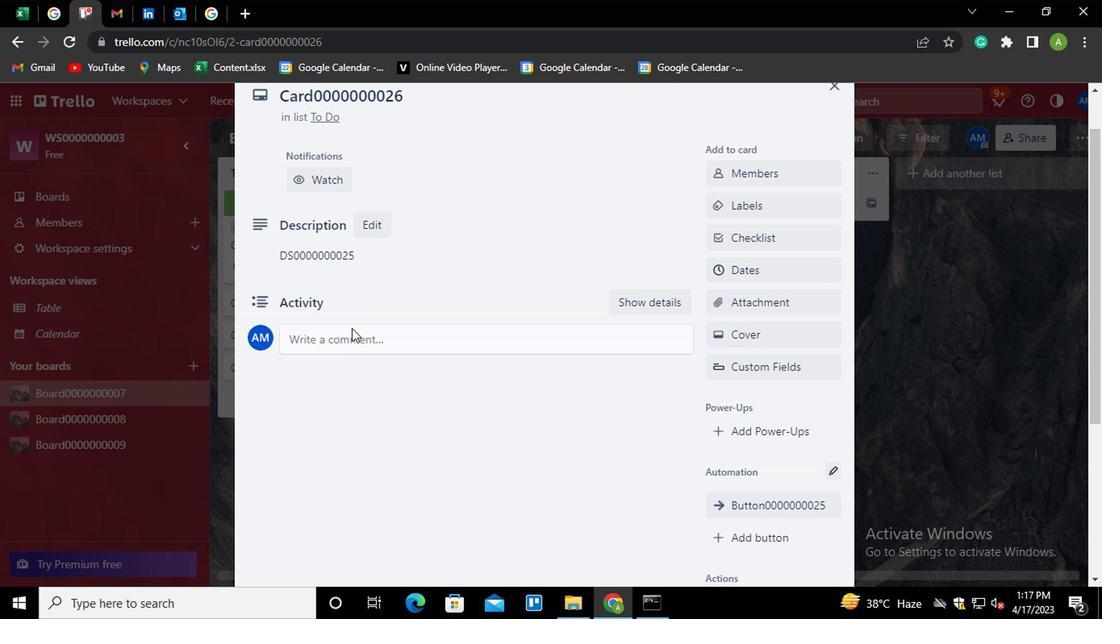 
Action: Mouse pressed left at (349, 338)
Screenshot: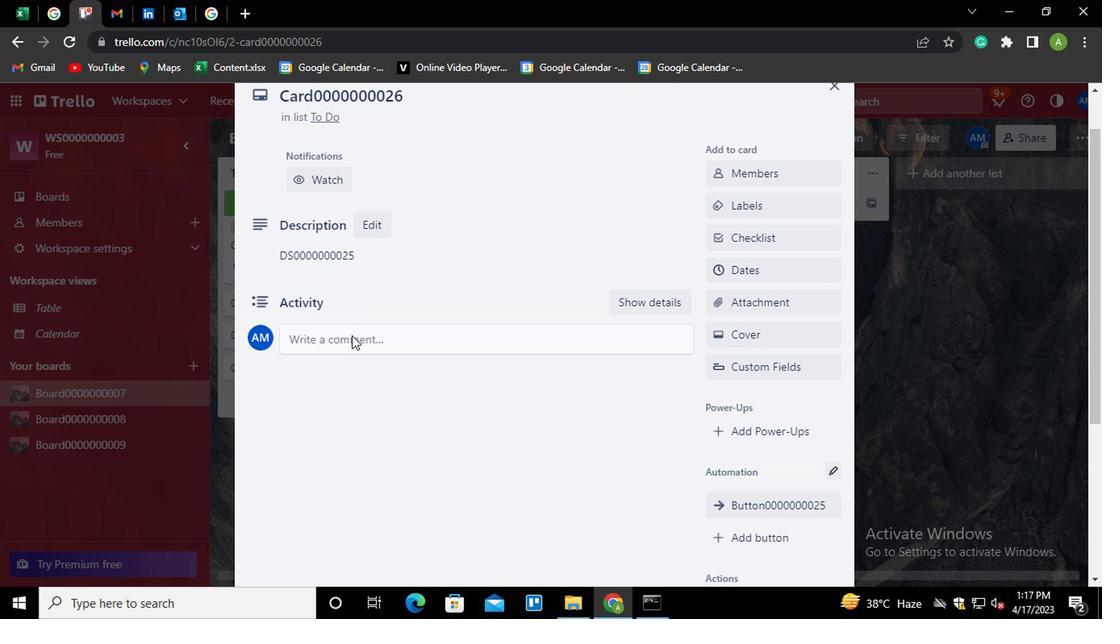 
Action: Mouse moved to (333, 226)
Screenshot: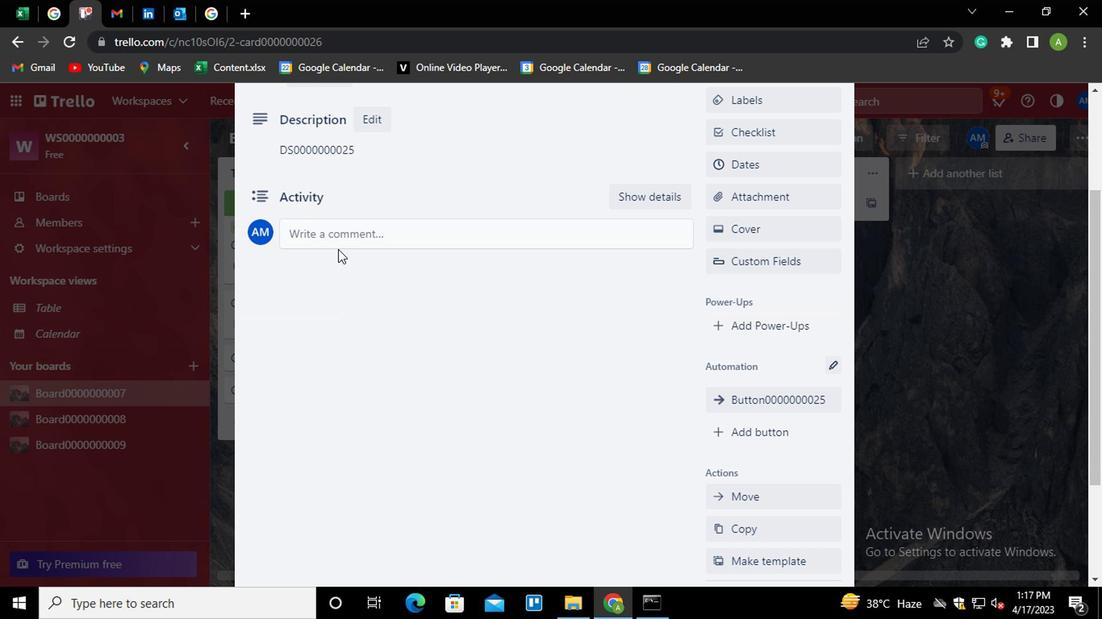 
Action: Mouse pressed left at (333, 226)
Screenshot: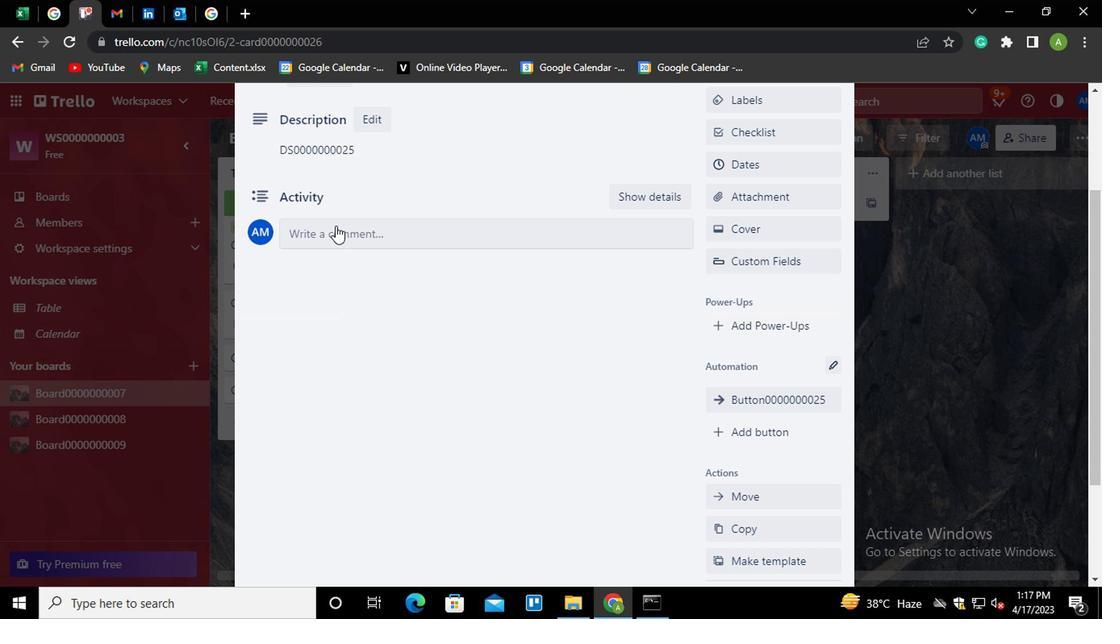 
Action: Key pressed <Key.shift>CM0000000025
Screenshot: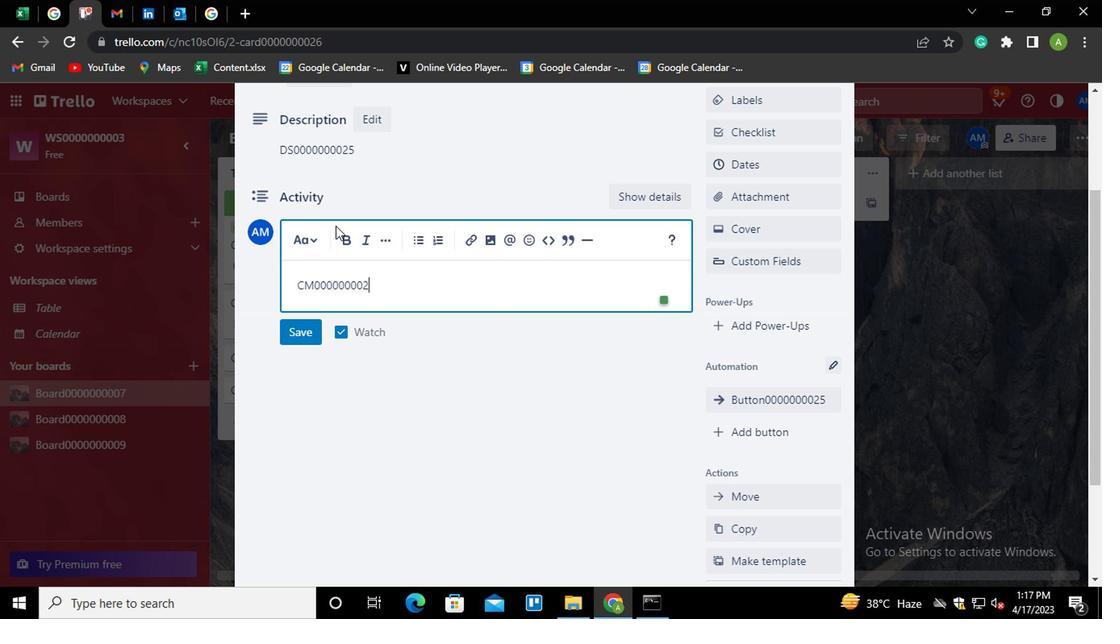 
Action: Mouse moved to (295, 338)
Screenshot: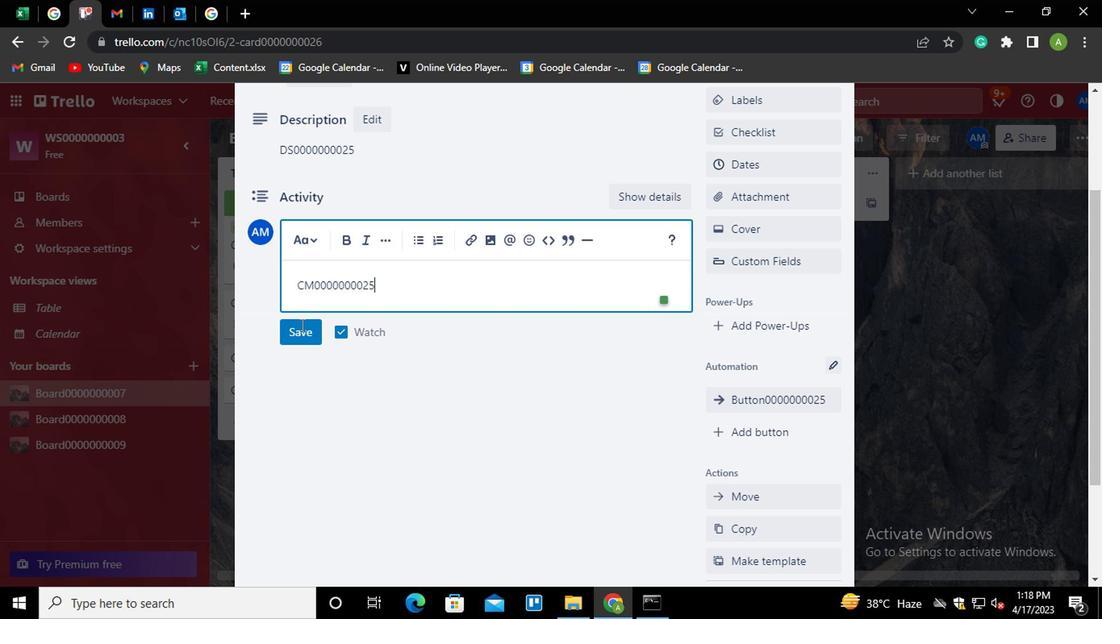 
Action: Mouse pressed left at (295, 338)
Screenshot: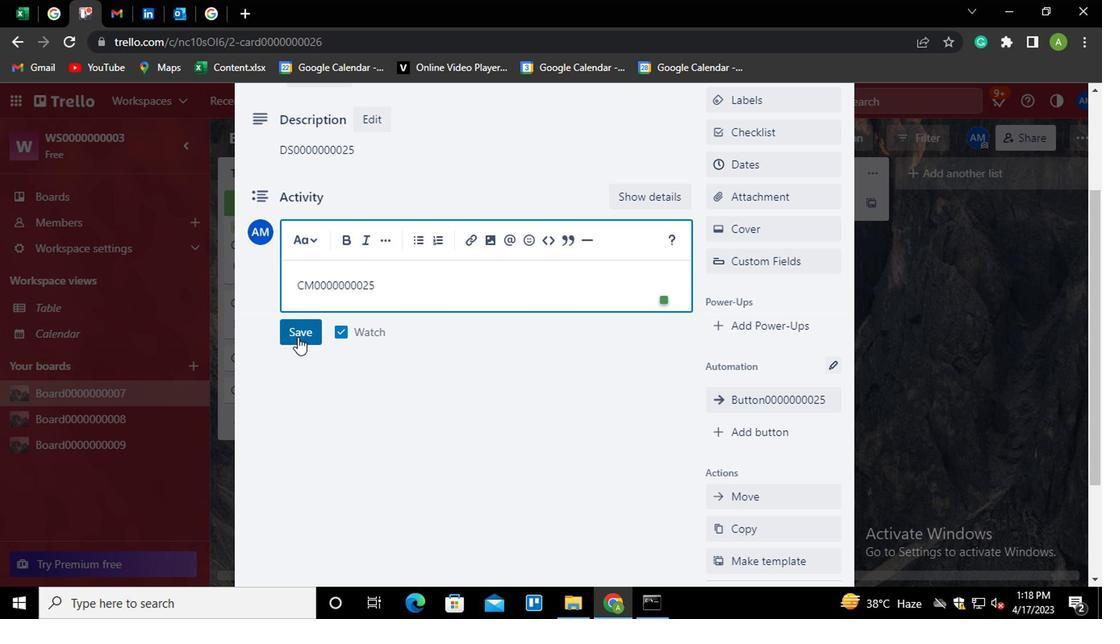 
Action: Mouse moved to (479, 421)
Screenshot: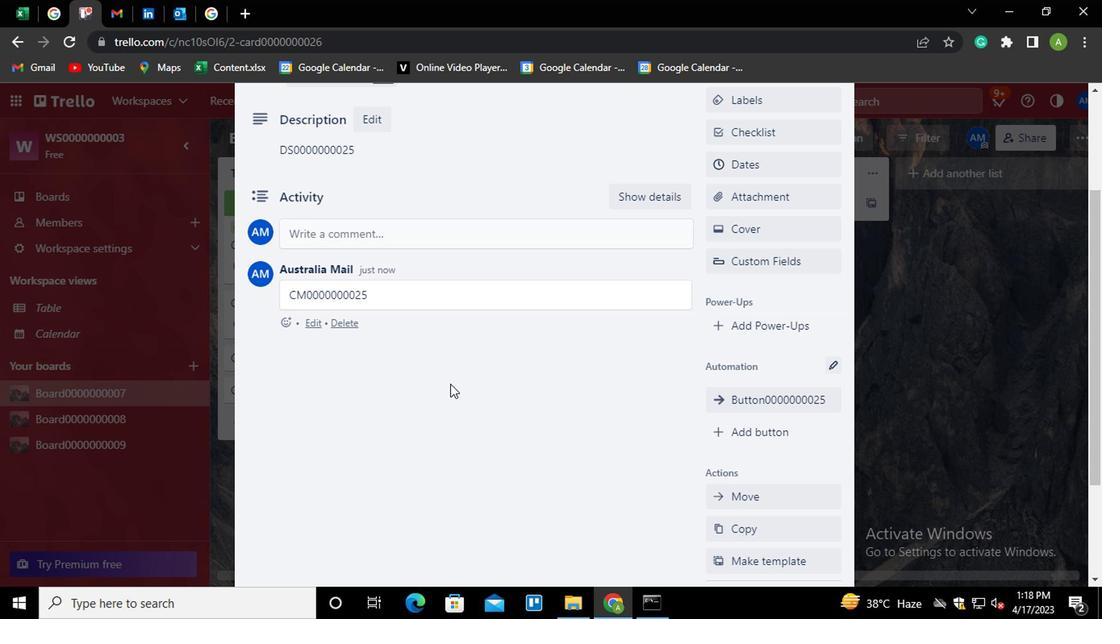 
